 Task: Add an event with the title Second Training Session: Time Management, date '2023/11/21', time 9:15 AM to 11:15 AMand add a description: Welcome to our Team Leadership Training Workshop, a comprehensive and interactive session designed to enhance leadership skills, empower team leaders, and cultivate effective leadership practices. This workshop is tailored for individuals who aspire to lead and inspire their teams to achieve exceptional results and foster a positive work environment.        Select event color  Tomato . Add location for the event as: 789 Notre-Dame Cathedral, Paris, France, logged in from the account softage.5@softage.netand send the event invitation to softage.6@softage.net and softage.7@softage.net. Set a reminder for the event Weekly on Sunday
Action: Mouse moved to (59, 120)
Screenshot: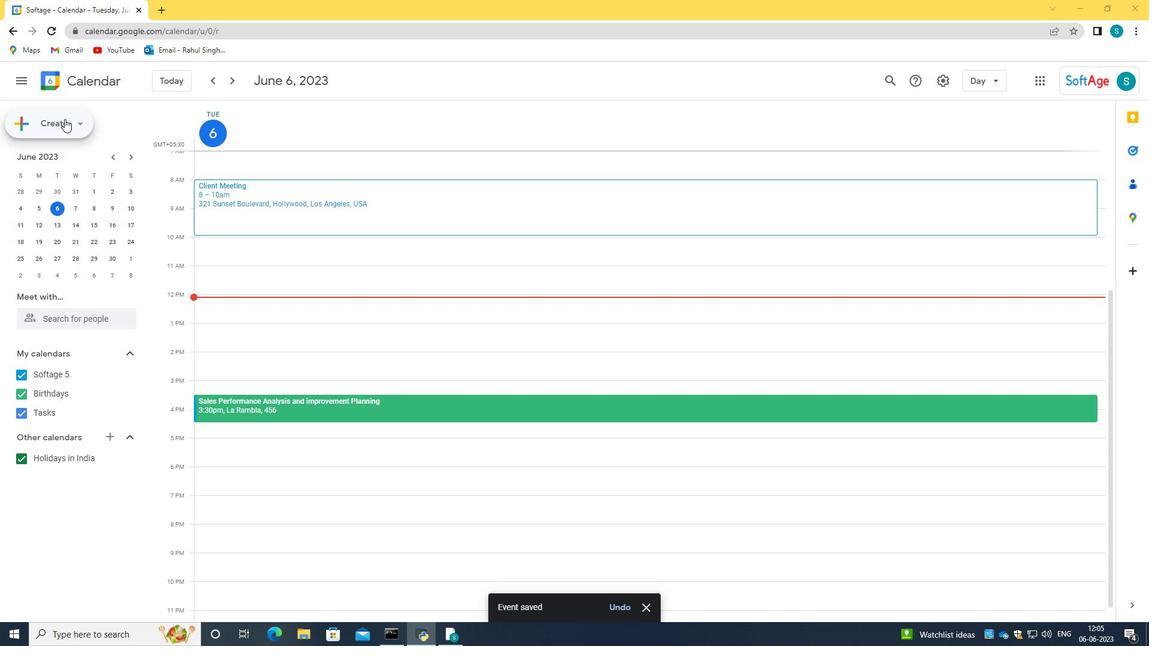 
Action: Mouse pressed left at (59, 120)
Screenshot: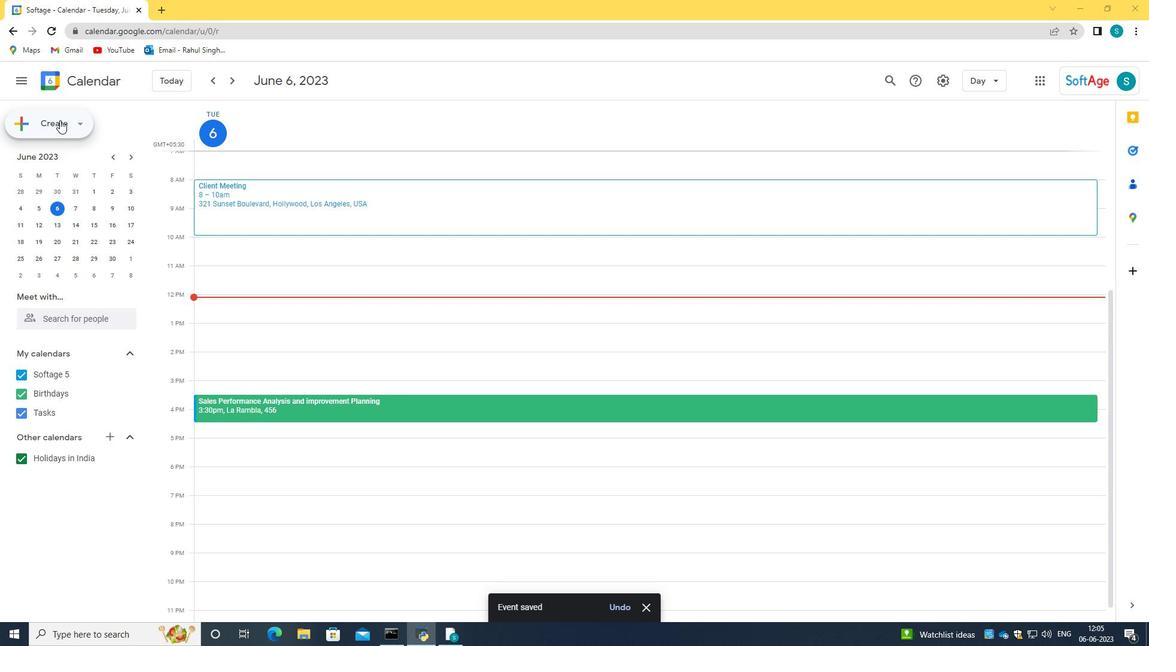 
Action: Mouse moved to (72, 153)
Screenshot: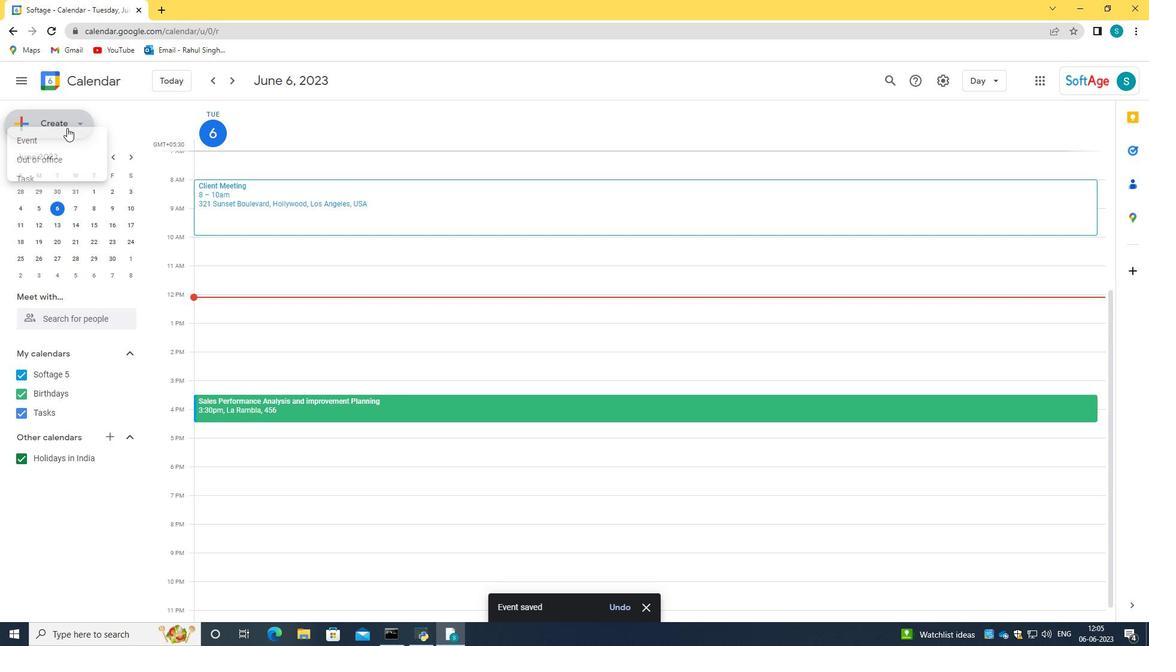 
Action: Mouse pressed left at (72, 153)
Screenshot: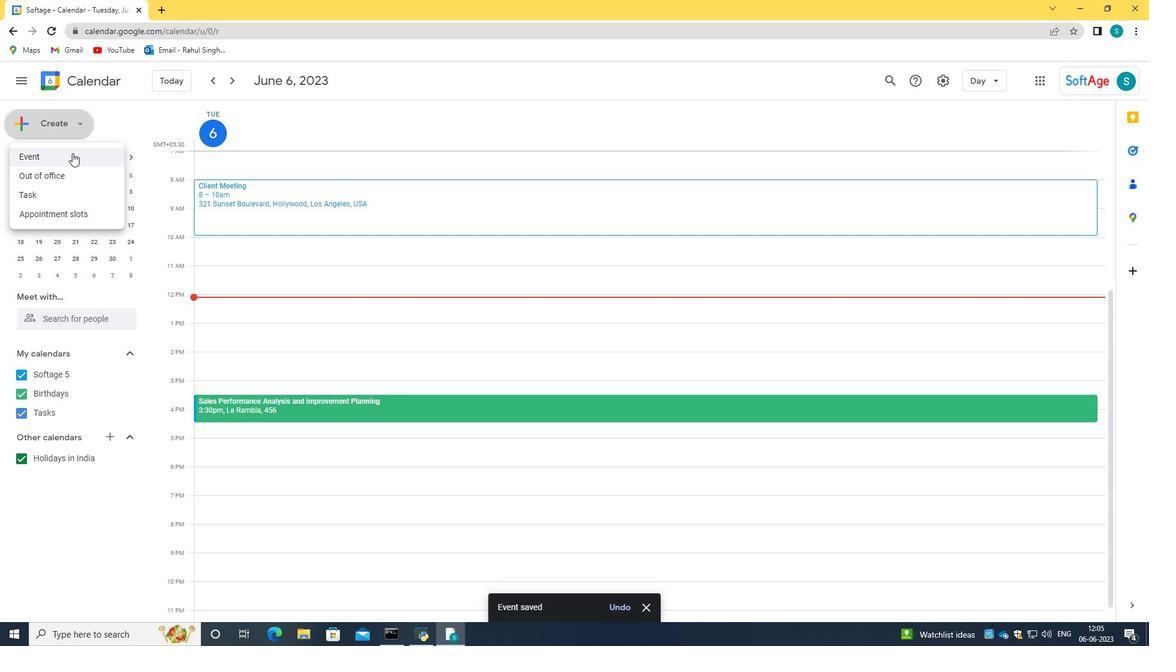 
Action: Mouse moved to (697, 485)
Screenshot: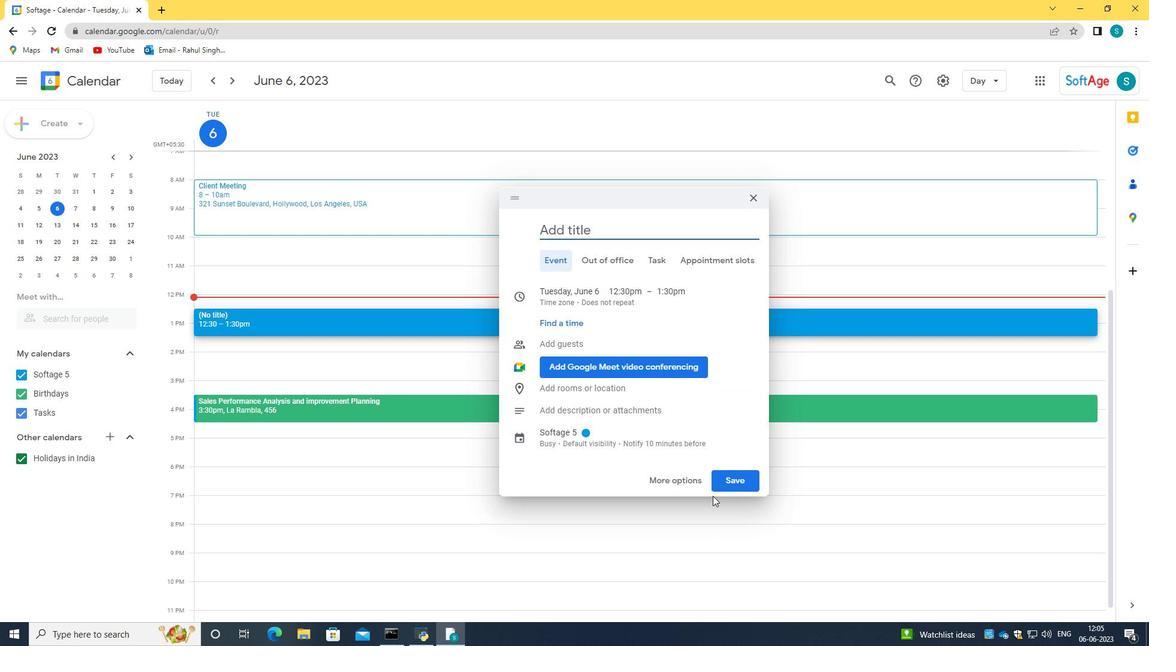 
Action: Mouse pressed left at (697, 485)
Screenshot: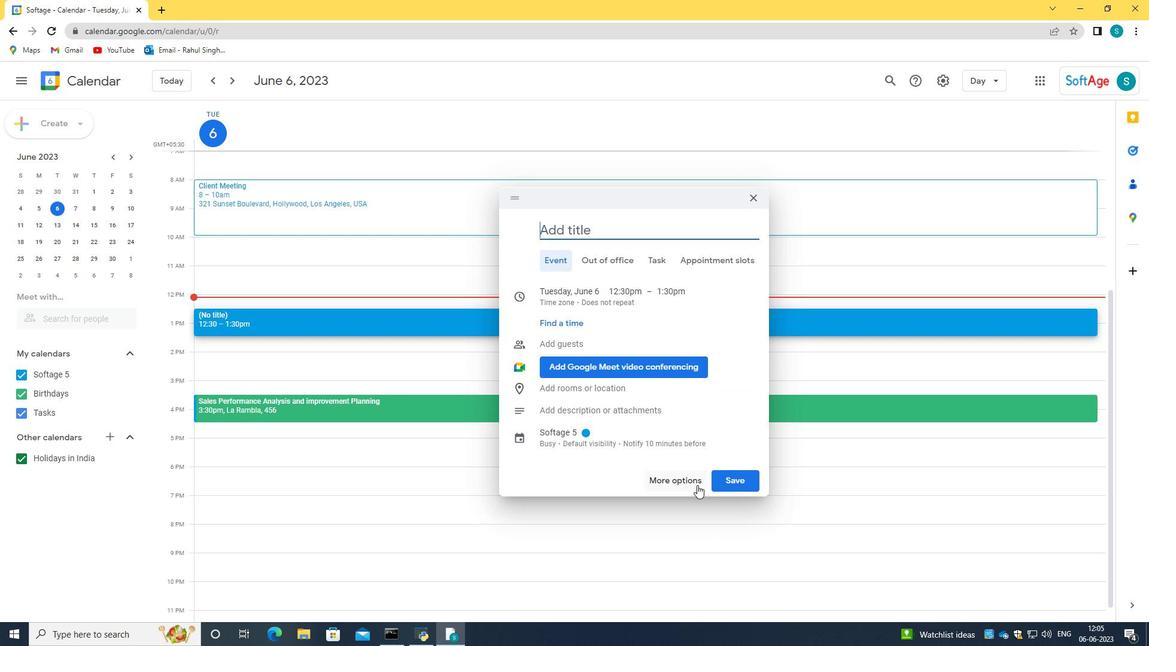 
Action: Mouse moved to (130, 92)
Screenshot: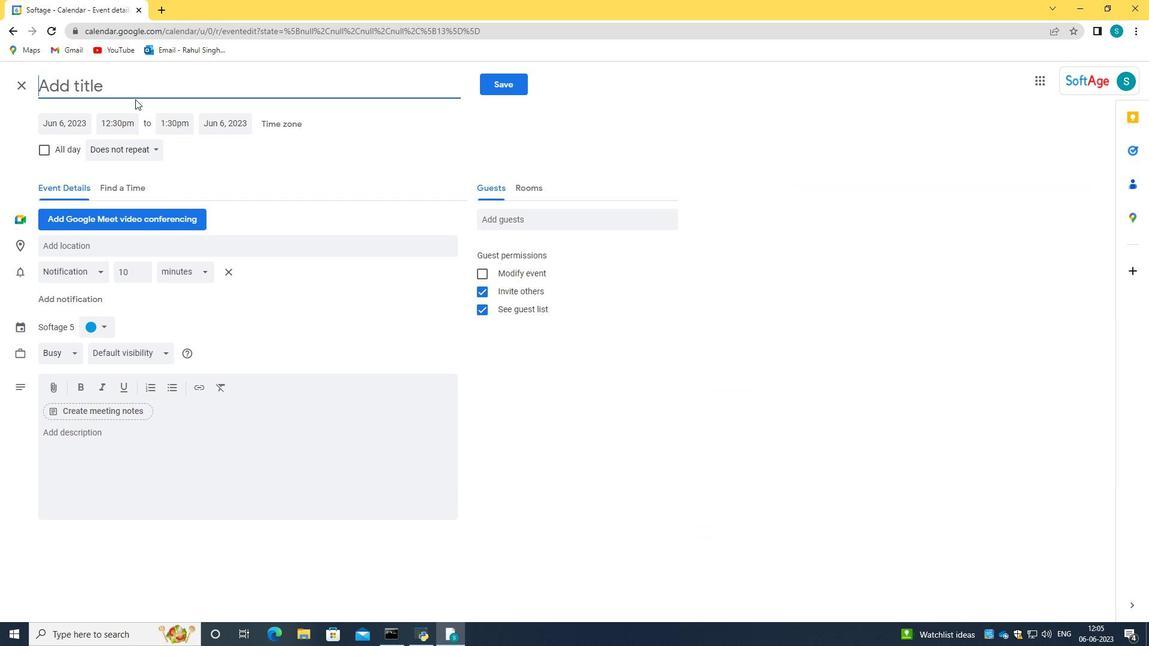 
Action: Mouse pressed left at (130, 92)
Screenshot: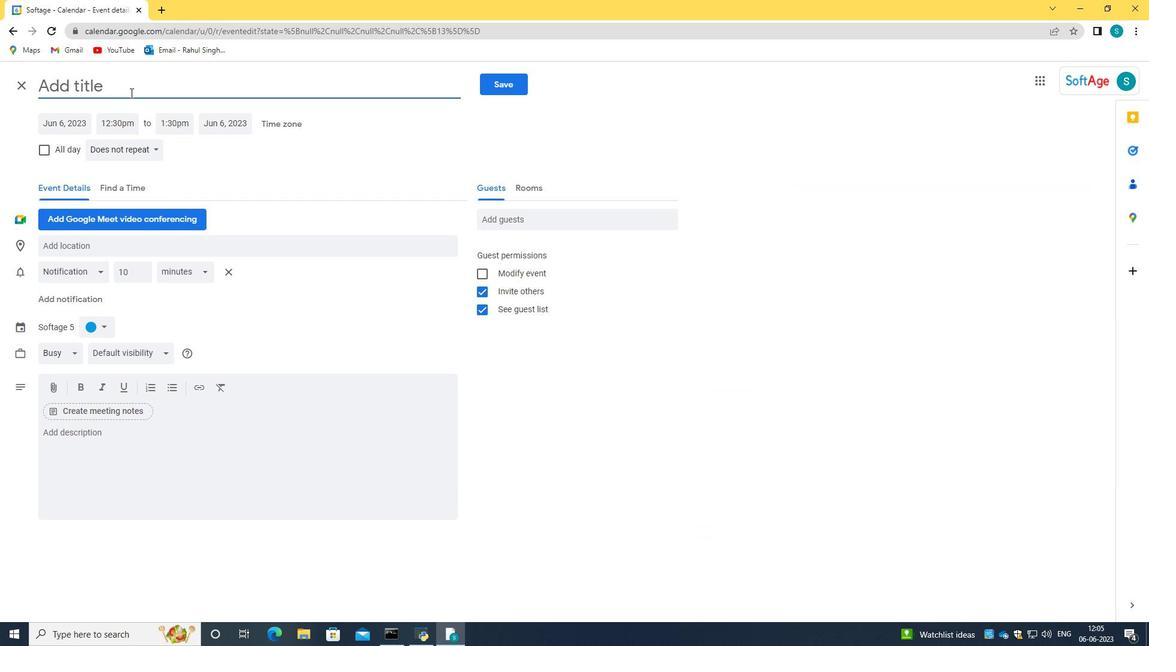 
Action: Key pressed <Key.caps_lock>T<Key.backspace>S<Key.caps_lock>econd<Key.space><Key.caps_lock>T<Key.caps_lock>raining<Key.space><Key.caps_lock>S<Key.caps_lock>ession<Key.shift_r>:<Key.space><Key.caps_lock>T<Key.caps_lock>ime<Key.space><Key.caps_lock>M<Key.caps_lock>anagement<Key.space>
Screenshot: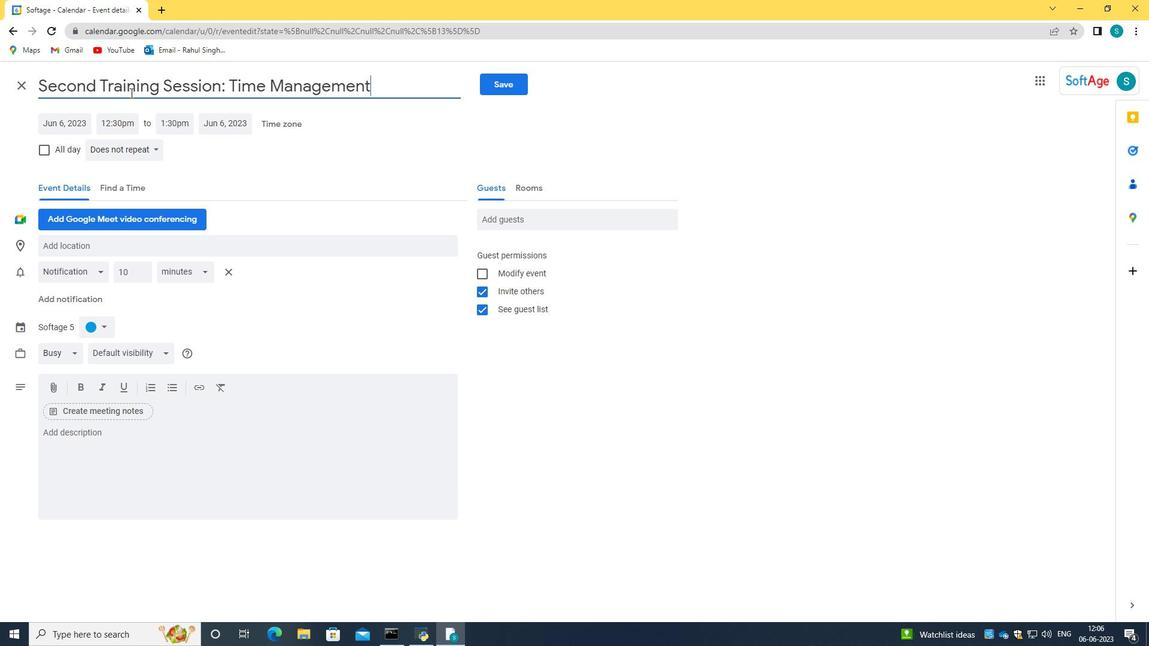 
Action: Mouse moved to (65, 126)
Screenshot: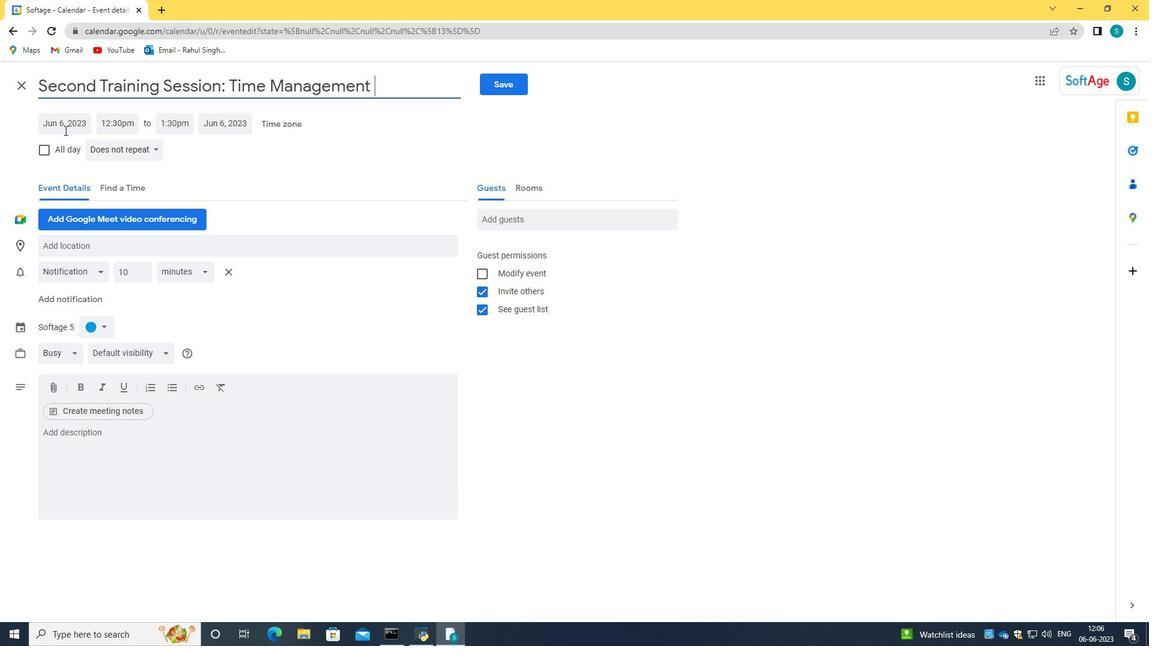 
Action: Mouse pressed left at (65, 126)
Screenshot: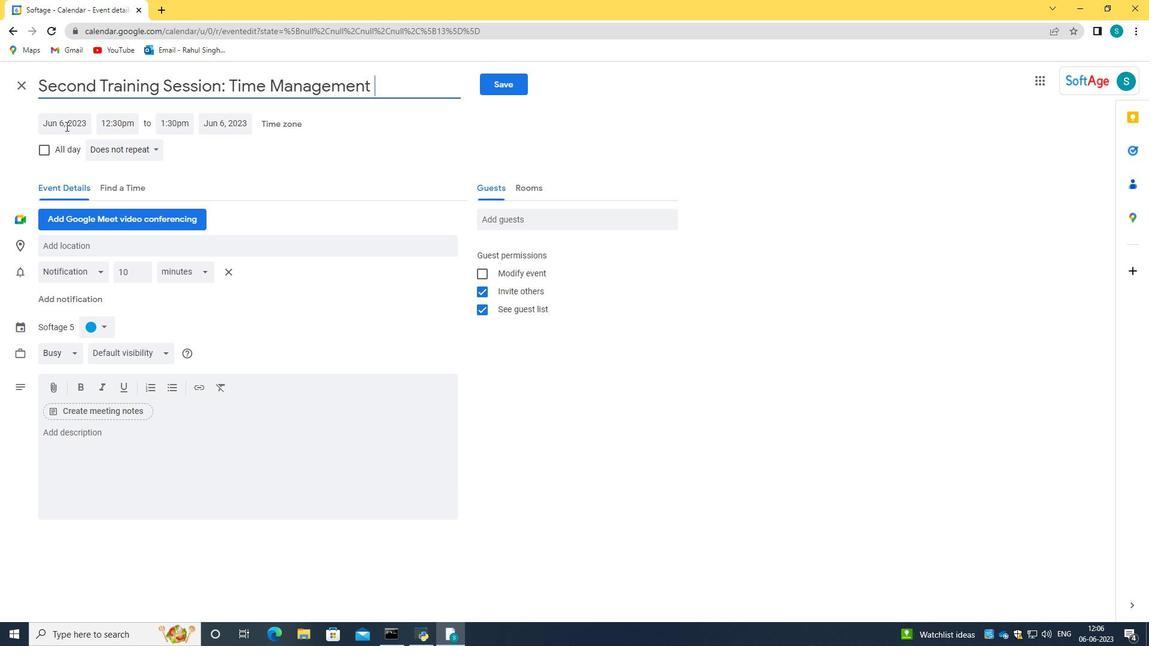 
Action: Key pressed 2023/11/21<Key.tab>09<Key.shift_r>:15<Key.space>am<Key.tab>11<Key.shift_r>:15<Key.space>am
Screenshot: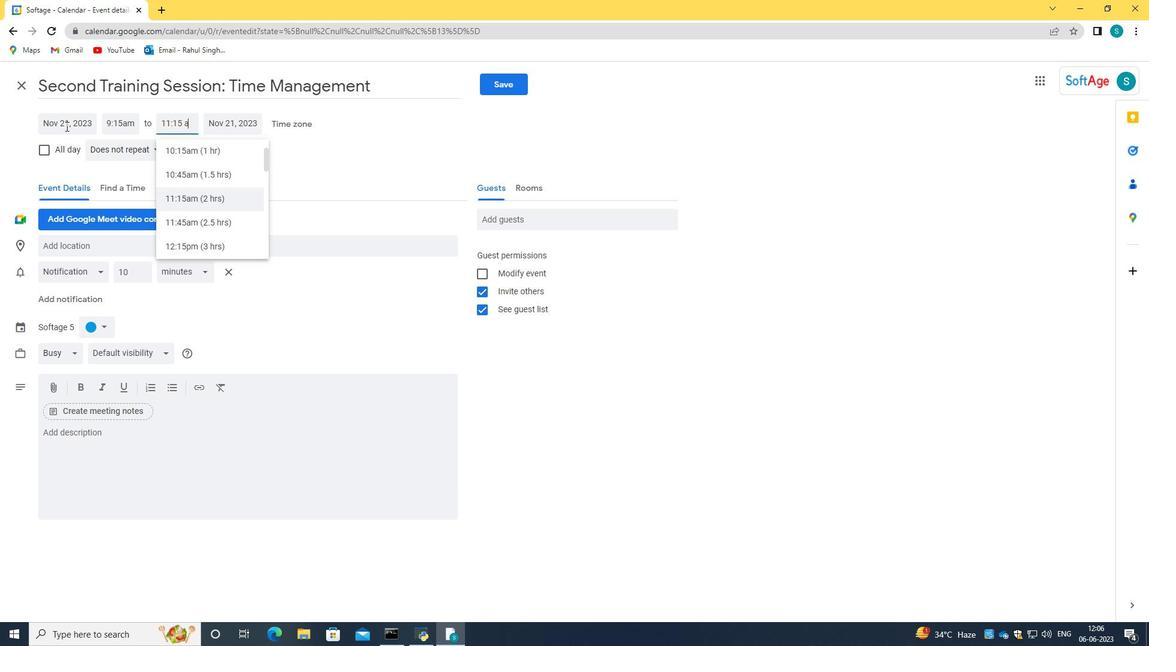 
Action: Mouse moved to (199, 192)
Screenshot: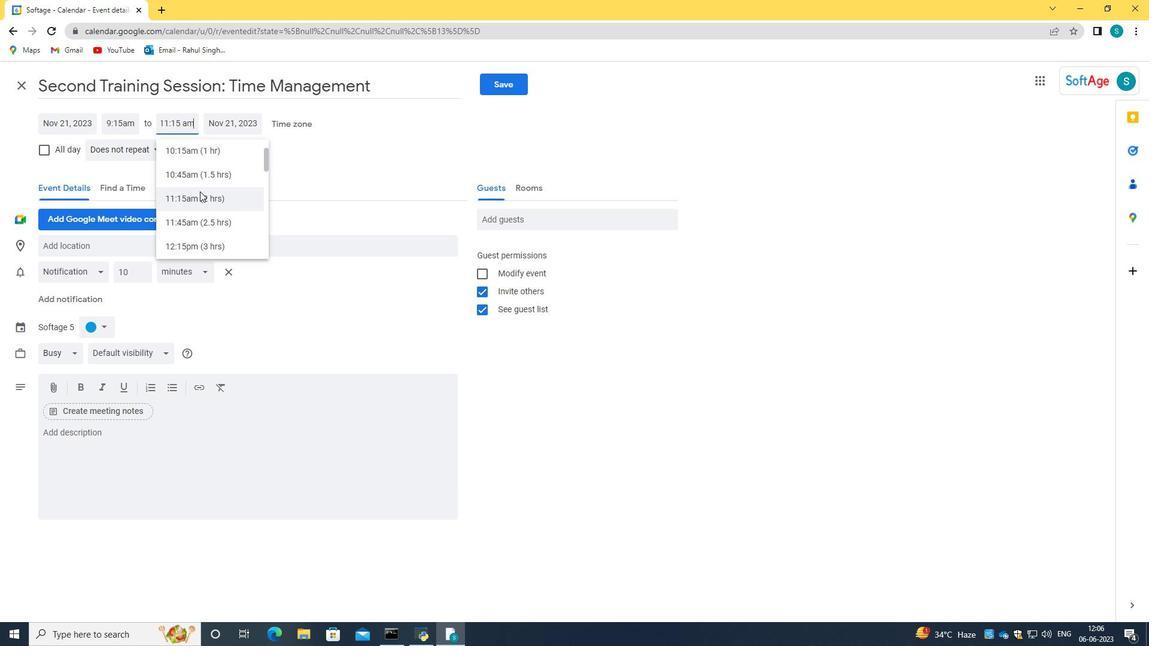 
Action: Mouse pressed left at (199, 192)
Screenshot: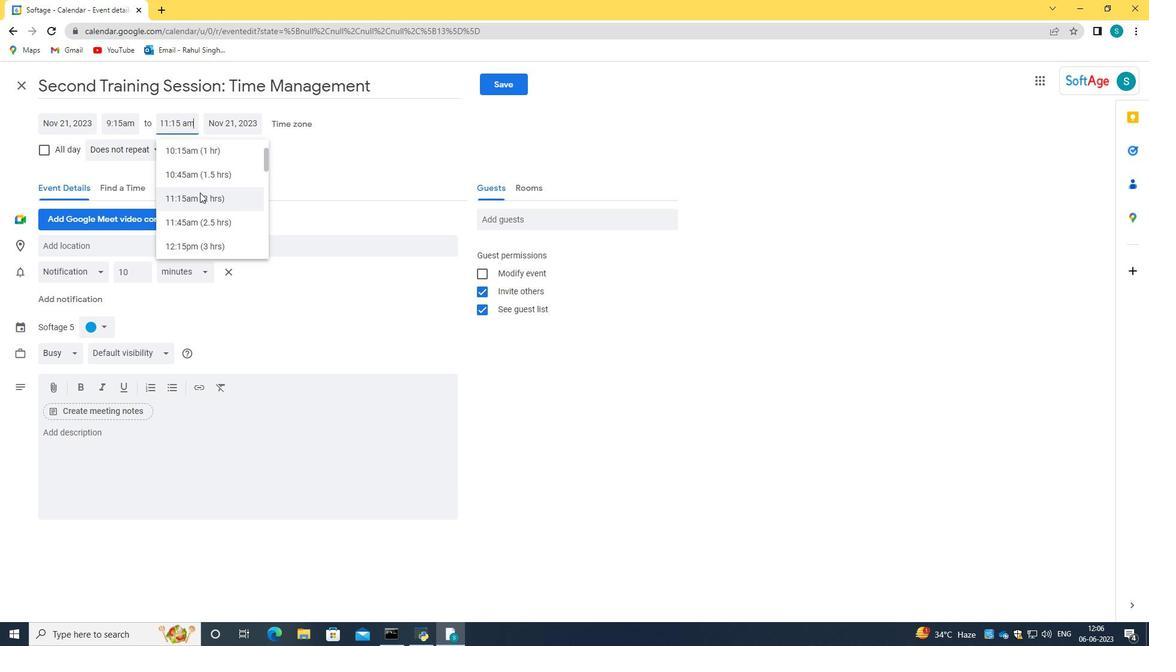 
Action: Mouse moved to (137, 472)
Screenshot: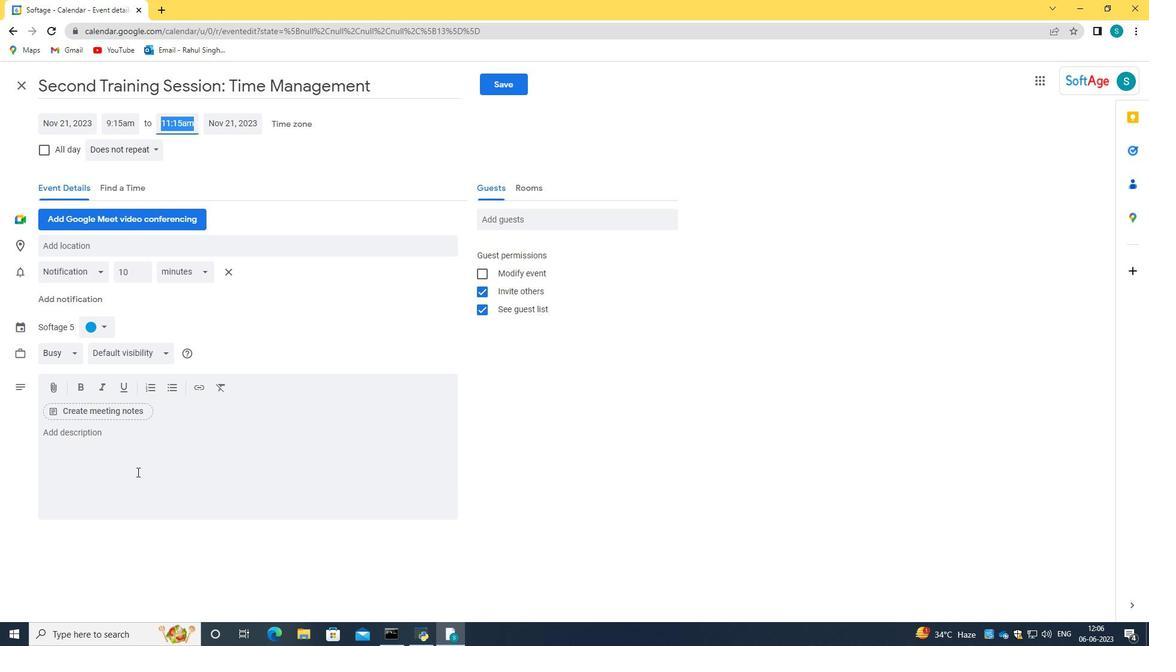 
Action: Mouse pressed left at (137, 472)
Screenshot: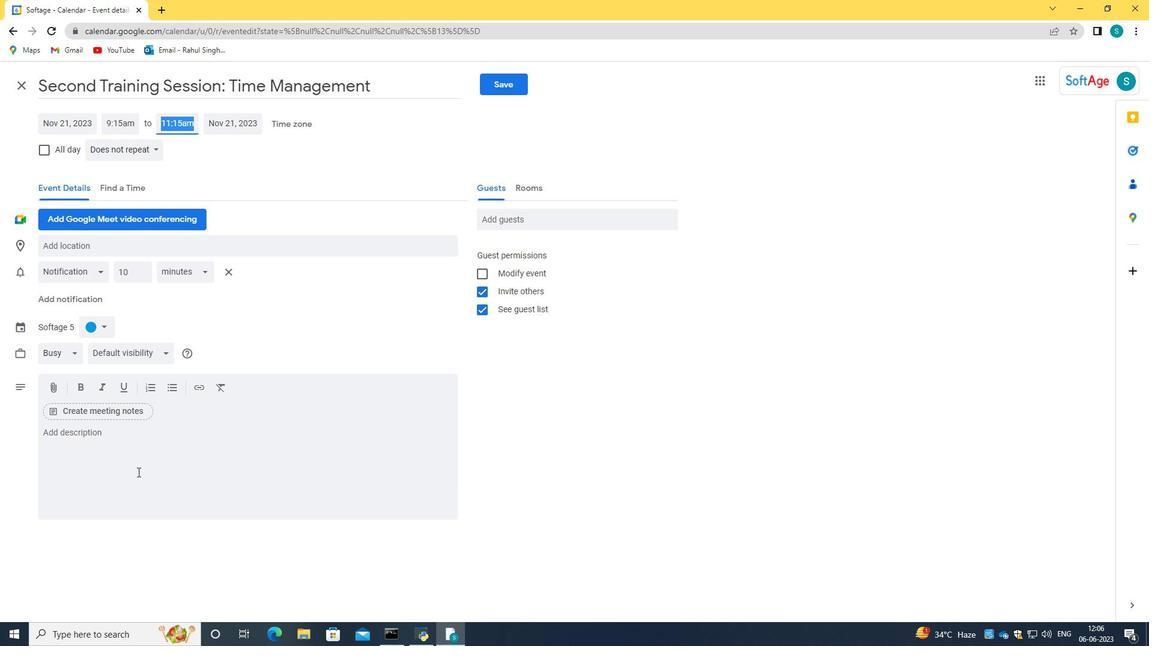 
Action: Key pressed <Key.caps_lock>W<Key.caps_lock>elcome<Key.space>to<Key.space>our<Key.space><Key.caps_lock>T<Key.caps_lock>eam<Key.space><Key.caps_lock>L<Key.caps_lock>eadership<Key.space><Key.caps_lock>T<Key.caps_lock>raing<Key.space><Key.backspace><Key.backspace><Key.backspace>ning<Key.space><Key.caps_lock>W<Key.caps_lock>orkshop<Key.space>a<Key.space>comprehensive<Key.space>and<Key.space>interactive<Key.space>session<Key.space>designedt<Key.backspace><Key.space>to<Key.space>enhance<Key.space>leadership<Key.space>skills,<Key.space>empower<Key.space>team<Key.space>leaders,<Key.space>and<Key.space>s<Key.backspace>cultivate<Key.space>effective<Key.space>leadership<Key.space>practices.<Key.space><Key.caps_lock>T<Key.caps_lock>his<Key.space>workshop<Key.space>is<Key.space>r<Key.backspace>tr<Key.backspace><Key.backspace>tailored<Key.space>for<Key.space>individuals<Key.space>who<Key.space>aspie<Key.backspace>re<Key.space>to<Key.space>lead<Key.space>and<Key.space>inspire<Key.space>their<Key.space>teams<Key.space>to<Key.space>achieve<Key.space>expe<Key.backspace>c<Key.backspace><Key.backspace>ceptional<Key.space>result<Key.space>and<Key.space>foster<Key.space>a<Key.space>posotive<Key.space>wo<Key.backspace><Key.backspace><Key.backspace><Key.backspace><Key.backspace><Key.backspace><Key.backspace><Key.backspace><Key.backspace><Key.backspace>ositive<Key.space>work<Key.space>environment.
Screenshot: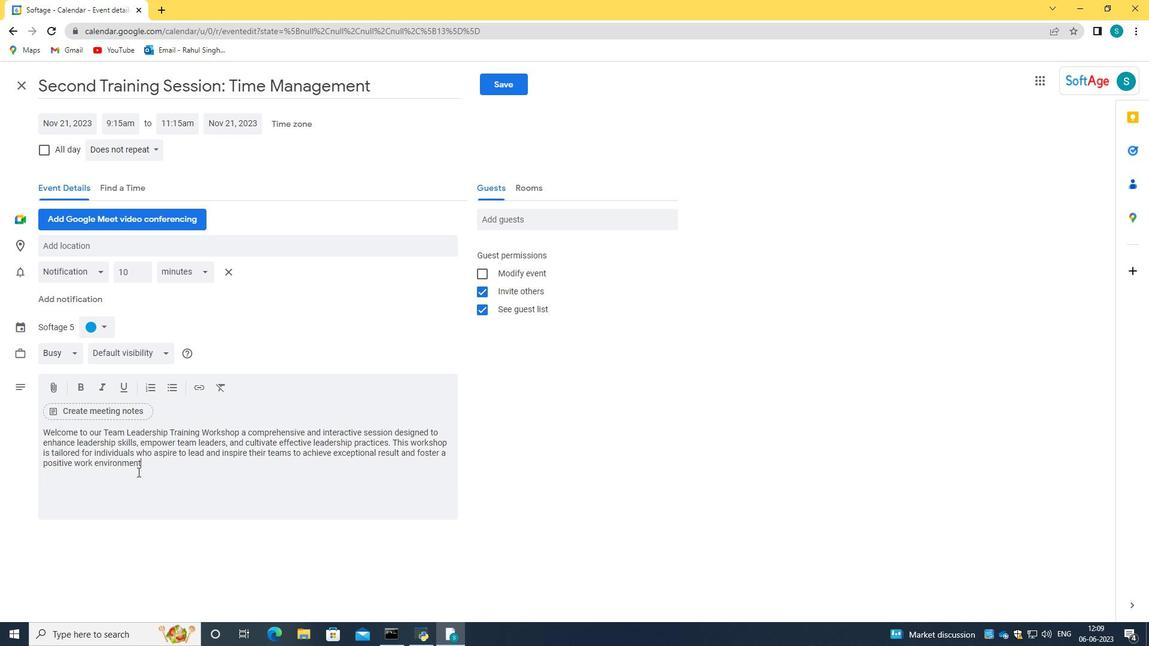 
Action: Mouse moved to (113, 250)
Screenshot: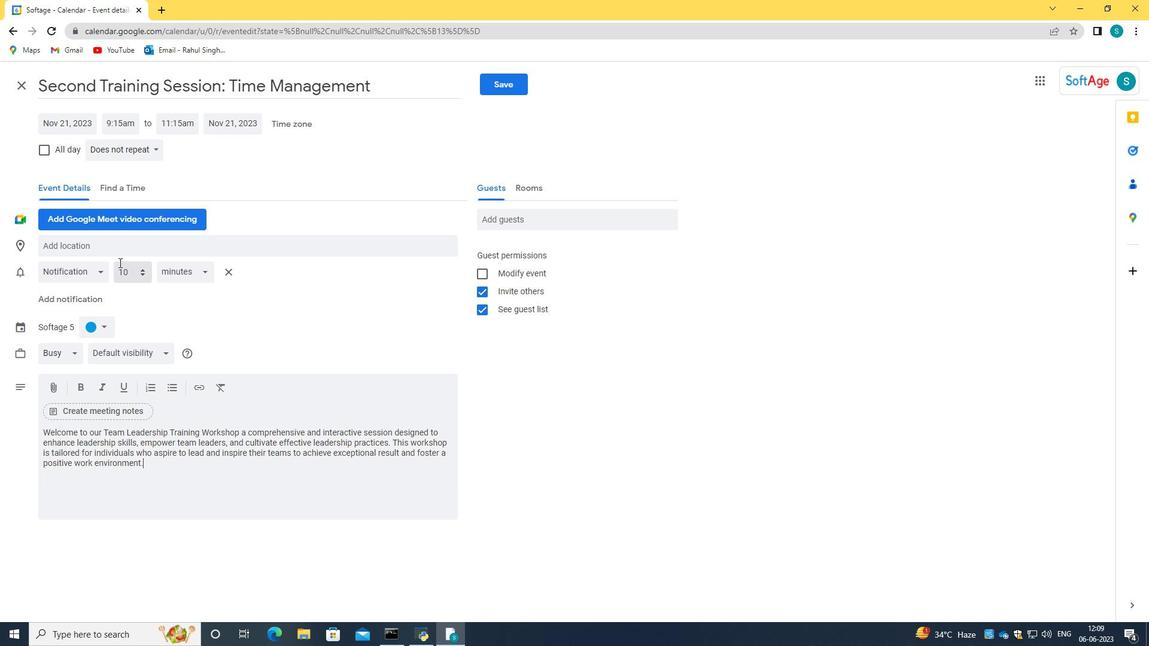 
Action: Mouse pressed left at (113, 250)
Screenshot: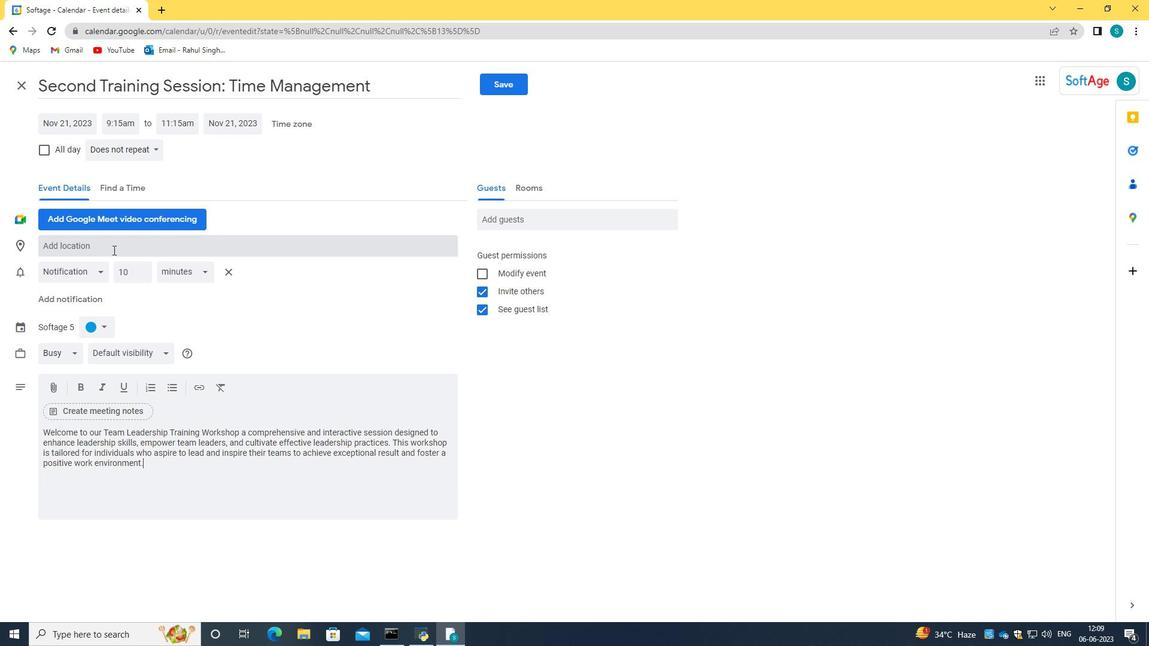 
Action: Mouse moved to (96, 323)
Screenshot: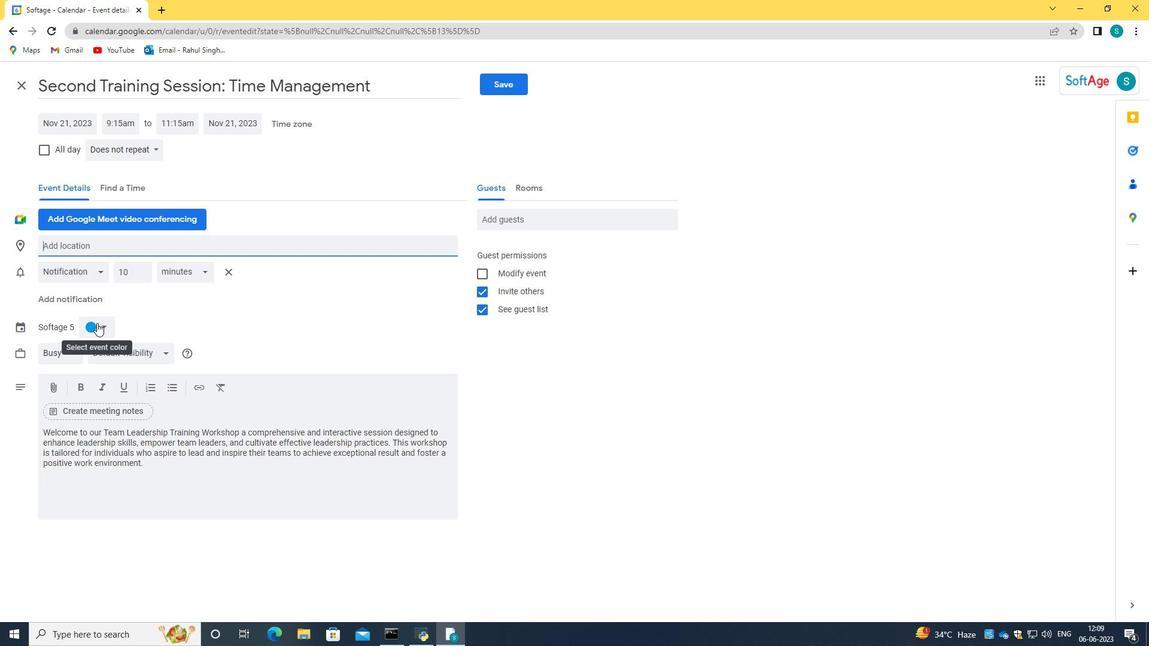 
Action: Mouse pressed left at (96, 323)
Screenshot: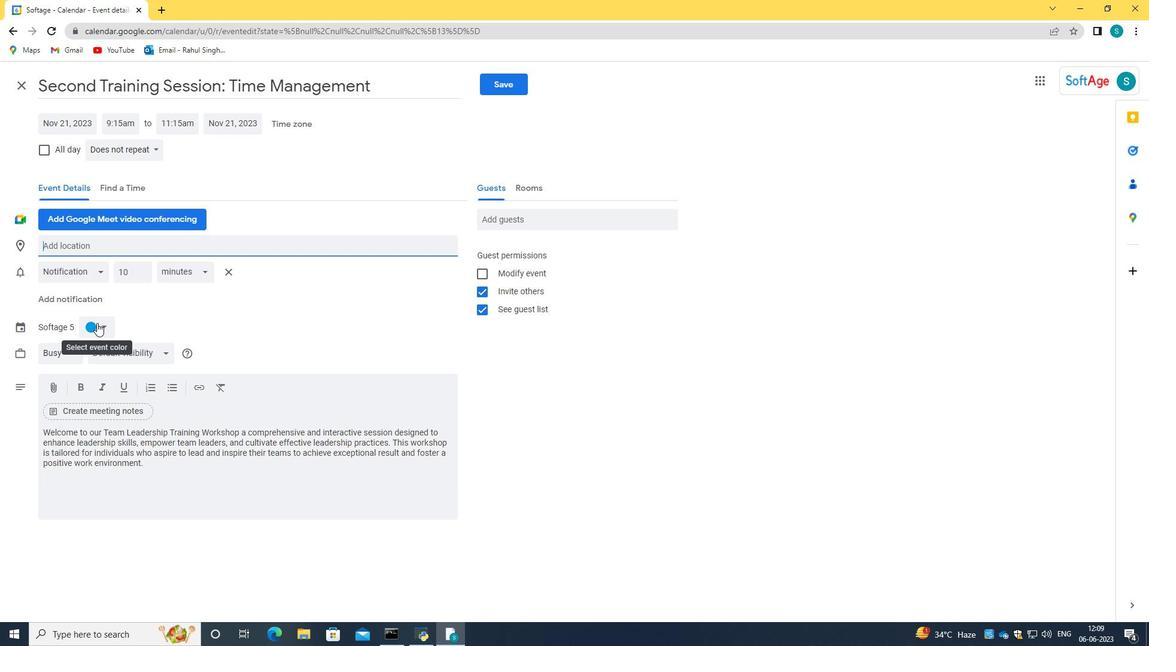 
Action: Mouse moved to (95, 324)
Screenshot: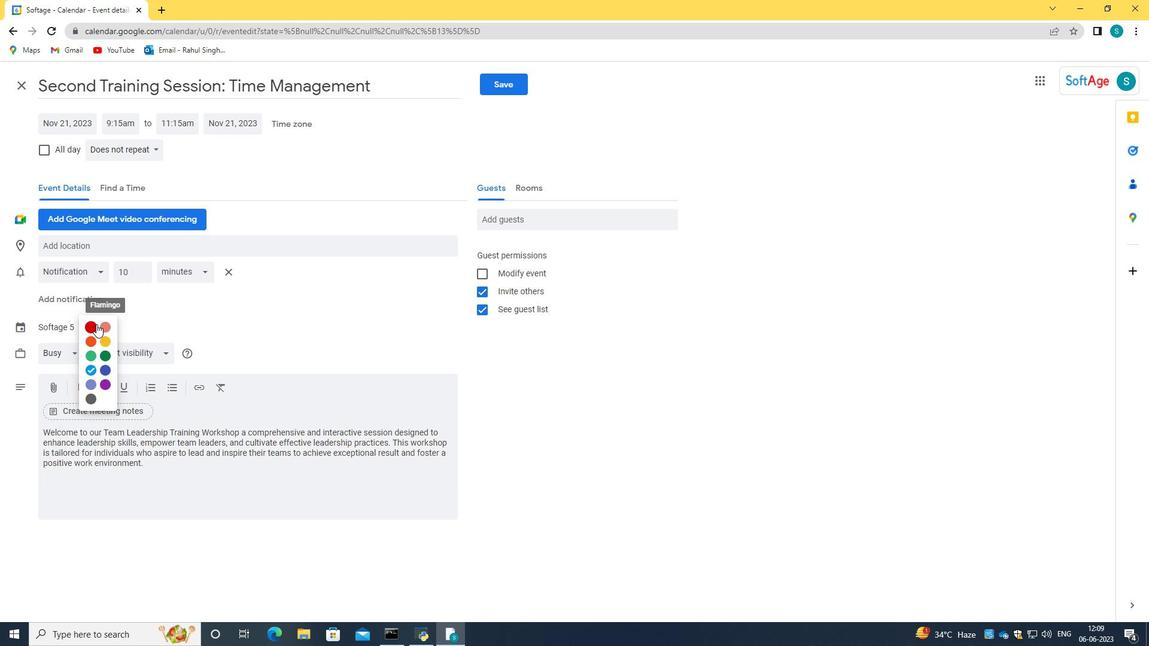 
Action: Mouse pressed left at (95, 324)
Screenshot: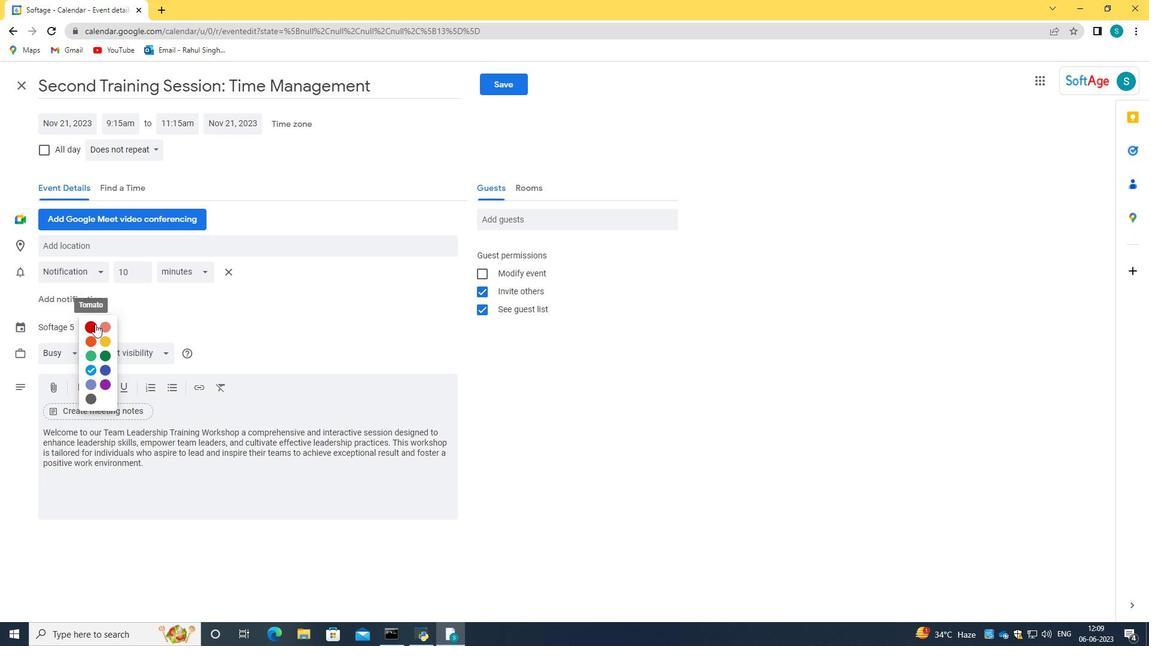 
Action: Mouse moved to (111, 244)
Screenshot: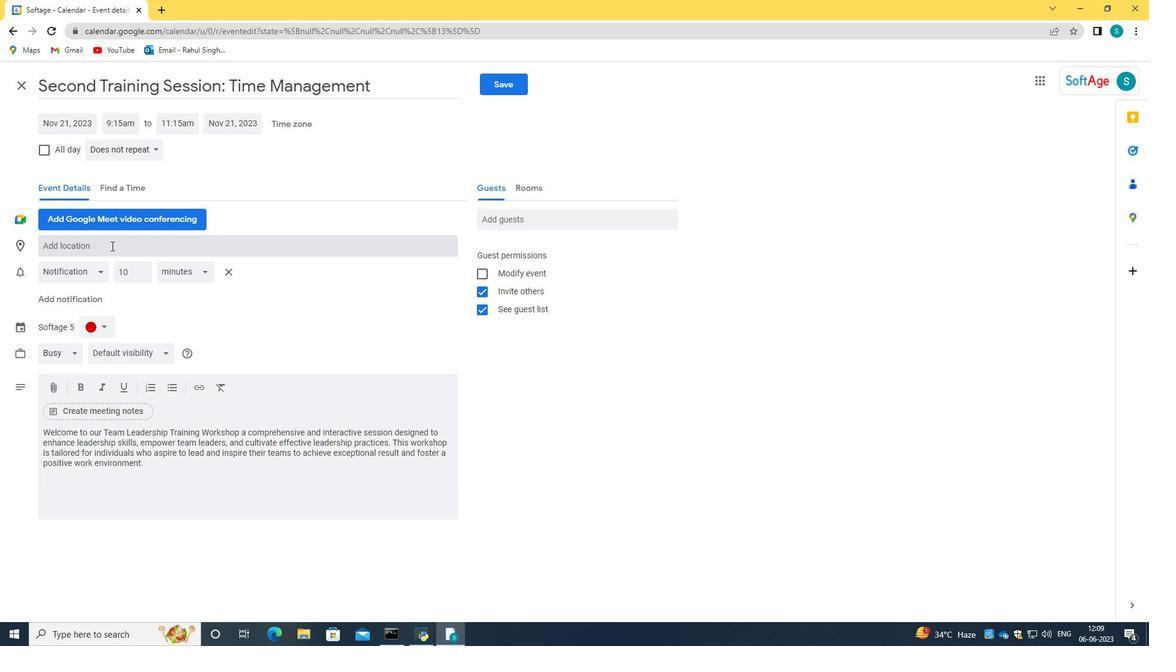 
Action: Mouse pressed left at (111, 244)
Screenshot: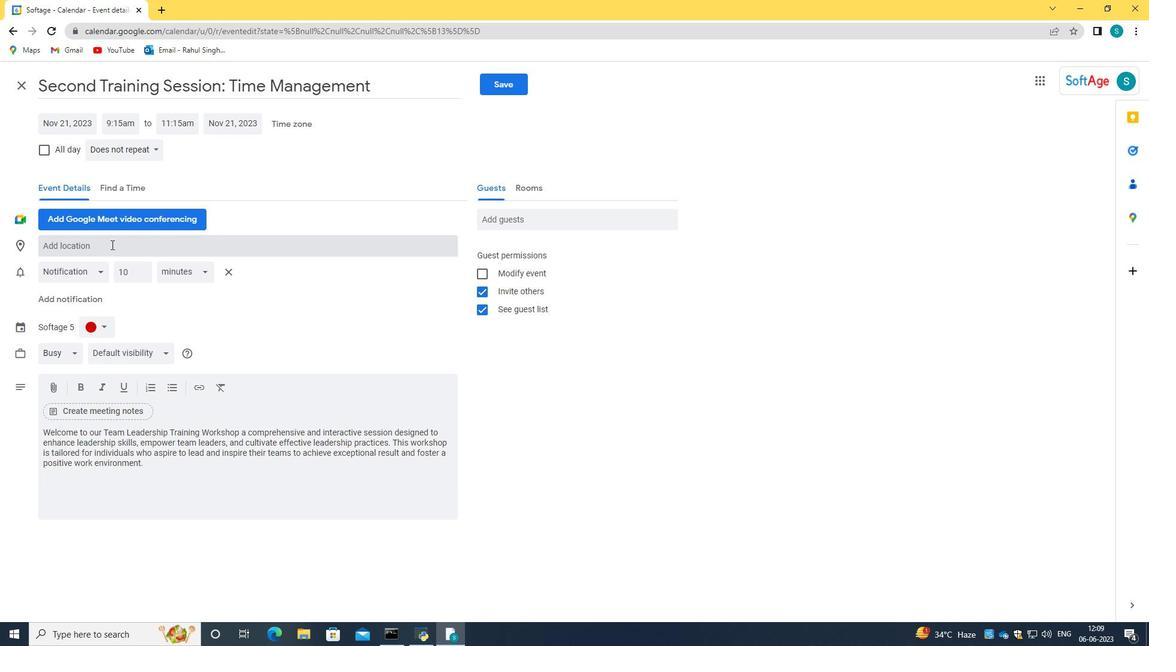 
Action: Key pressed 789<Key.space><Key.caps_lock>N<Key.caps_lock>otre-<Key.caps_lock>D<Key.caps_lock>ame<Key.space><Key.caps_lock>C<Key.caps_lock>athedral,<Key.space><Key.caps_lock>P<Key.caps_lock>aris,<Key.space><Key.caps_lock>F<Key.caps_lock>rance
Screenshot: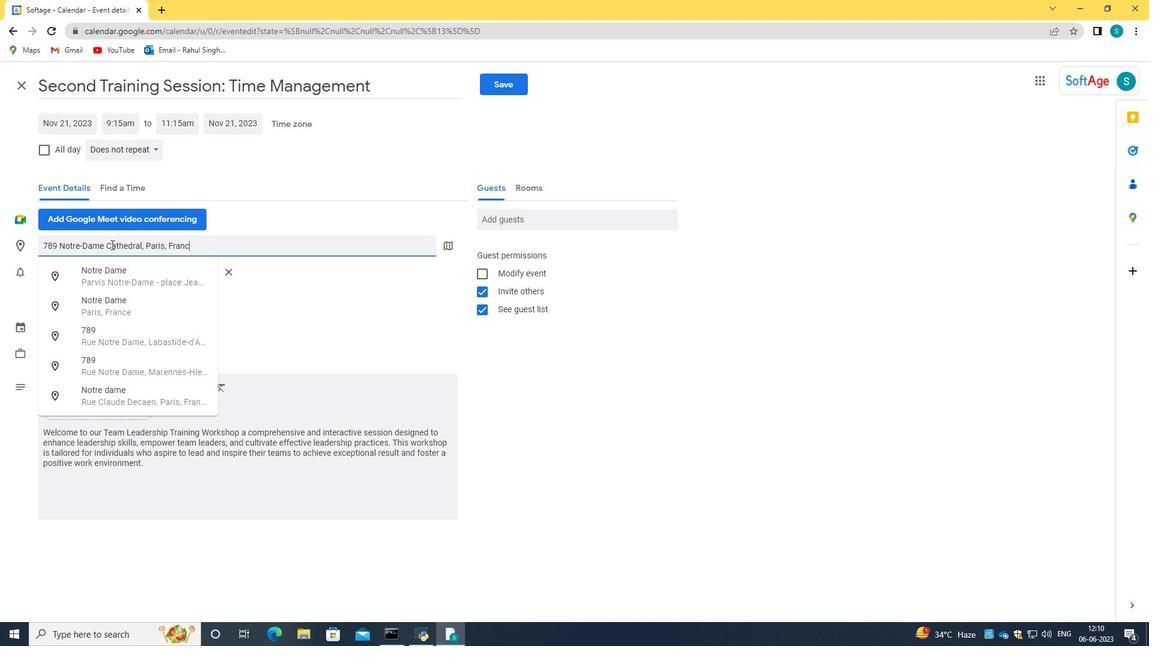 
Action: Mouse moved to (312, 294)
Screenshot: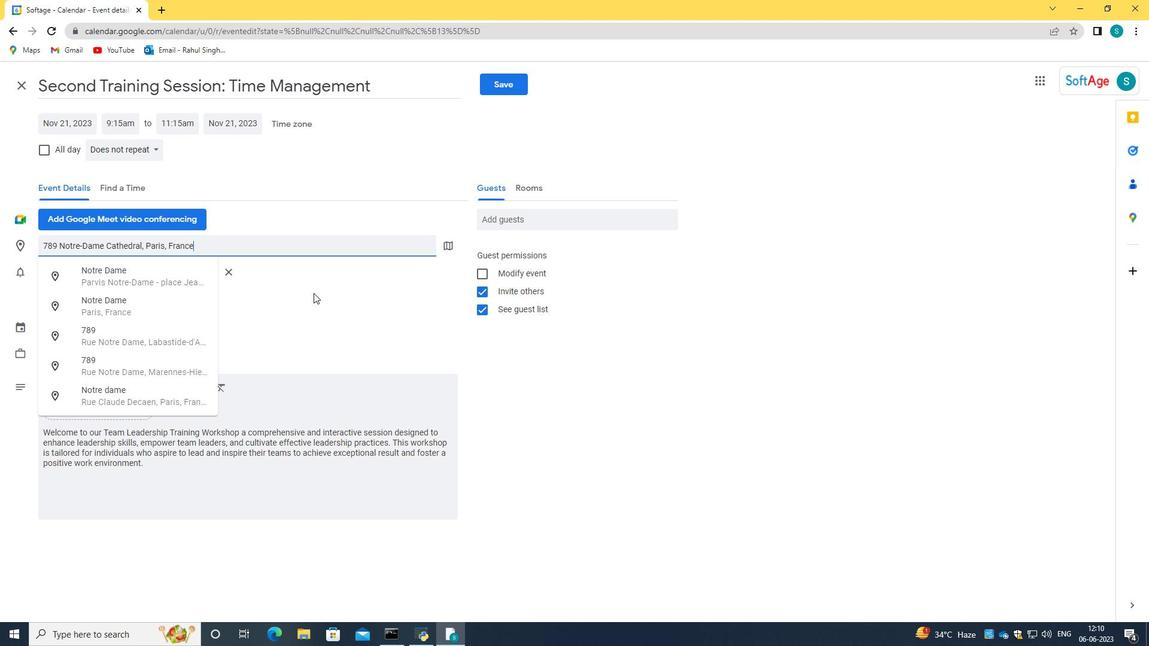 
Action: Mouse pressed left at (312, 294)
Screenshot: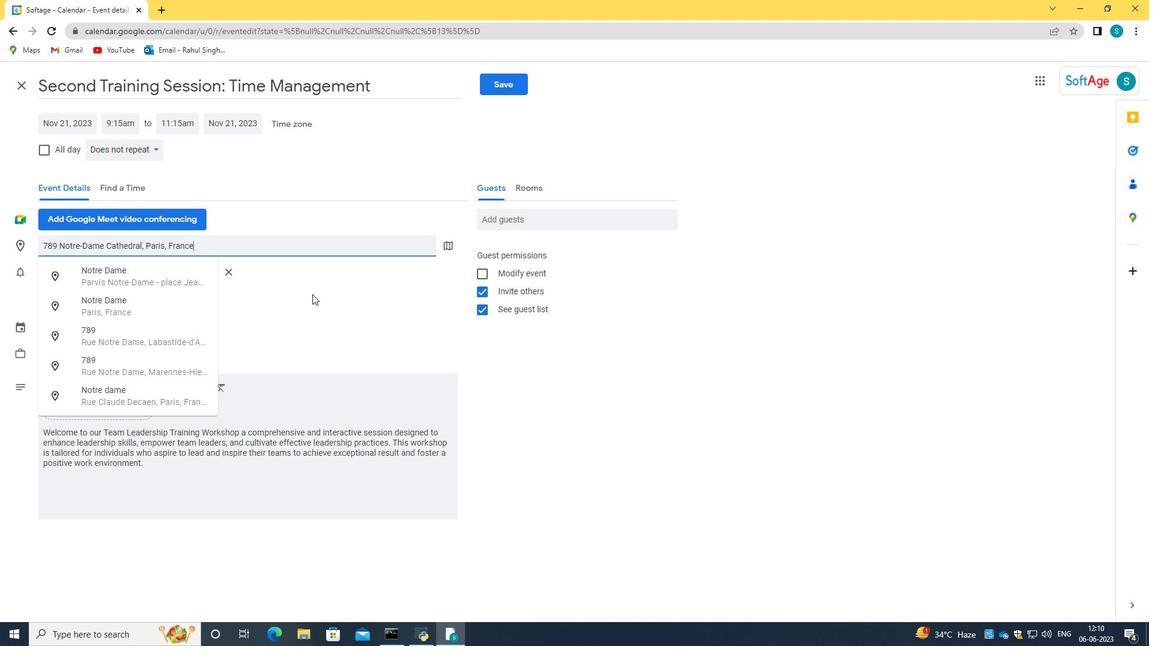 
Action: Mouse moved to (562, 216)
Screenshot: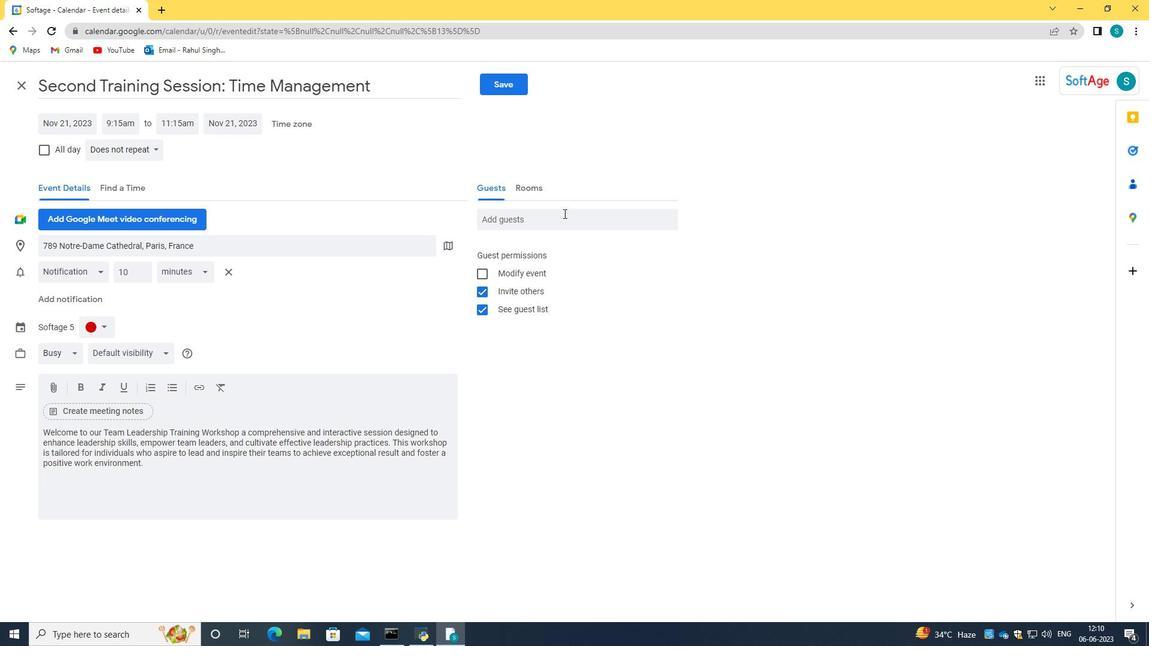 
Action: Mouse pressed left at (562, 216)
Screenshot: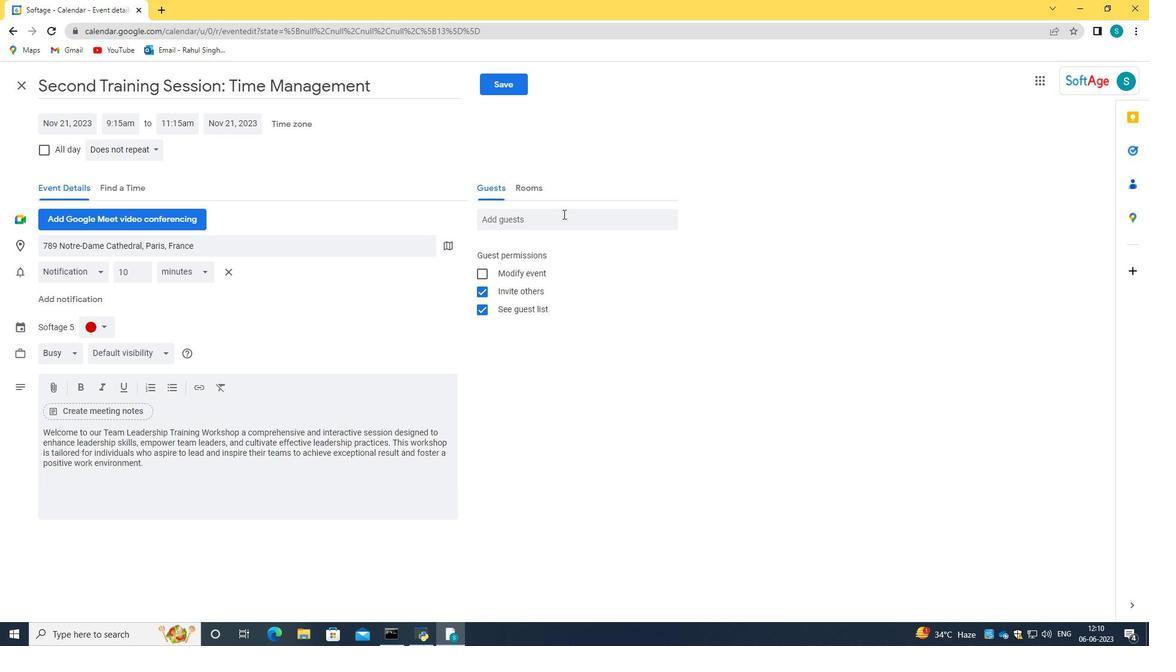 
Action: Key pressed softage.6<Key.shift>@softage.net<Key.tab>softage.7<Key.shift>@softage.net
Screenshot: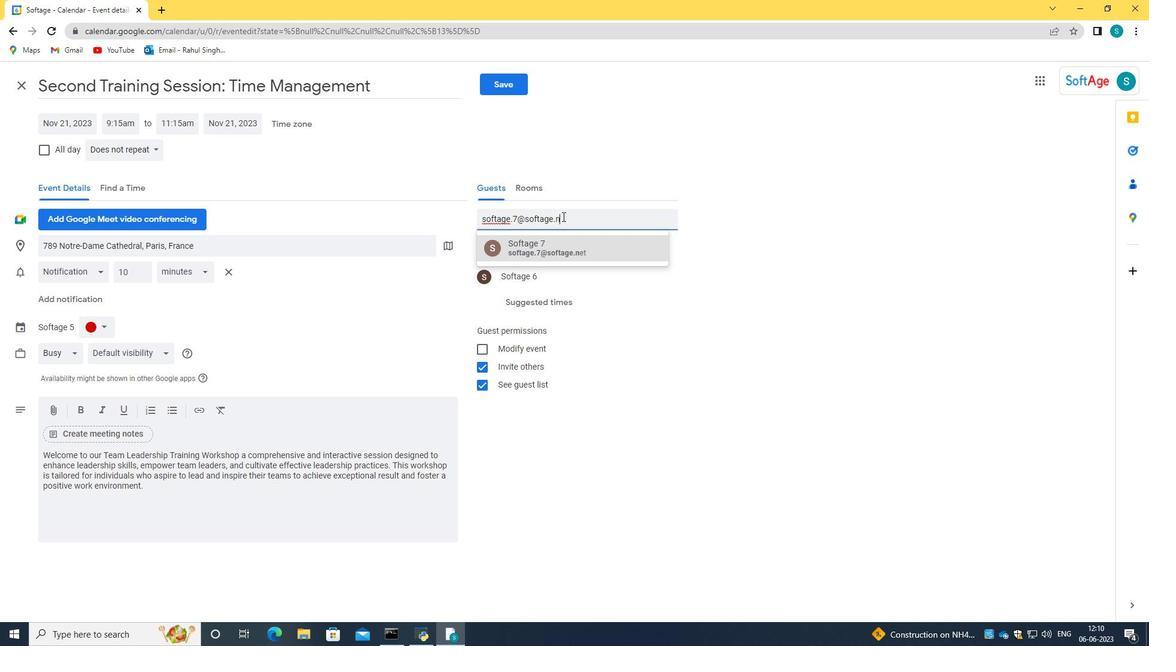 
Action: Mouse moved to (578, 246)
Screenshot: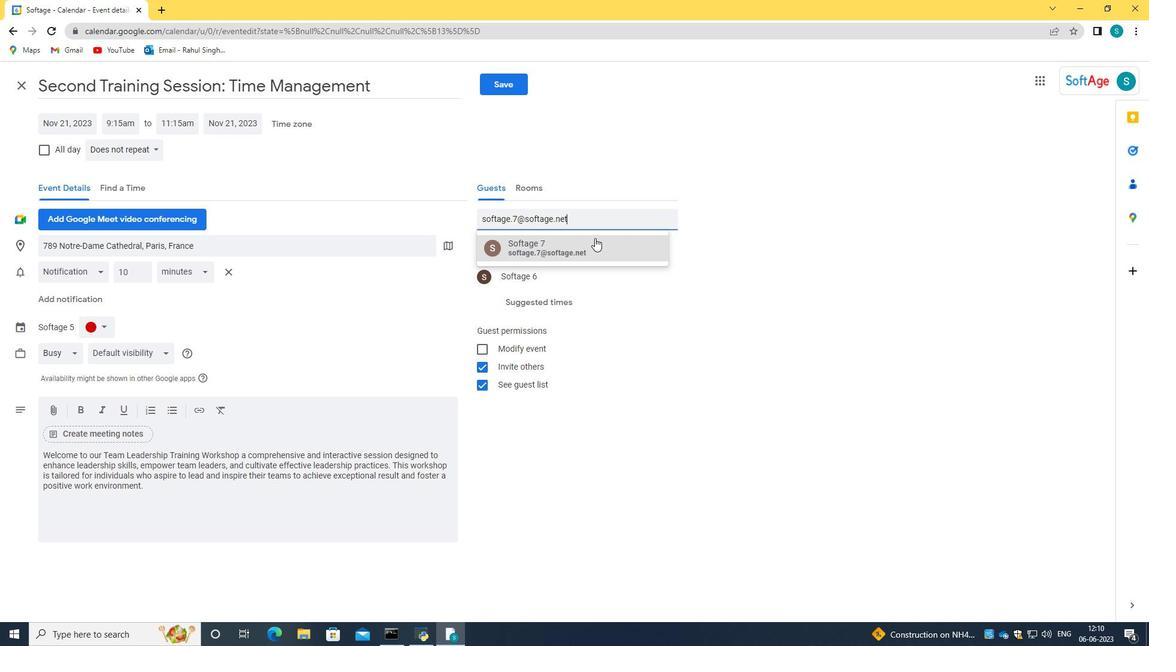 
Action: Mouse pressed left at (578, 246)
Screenshot: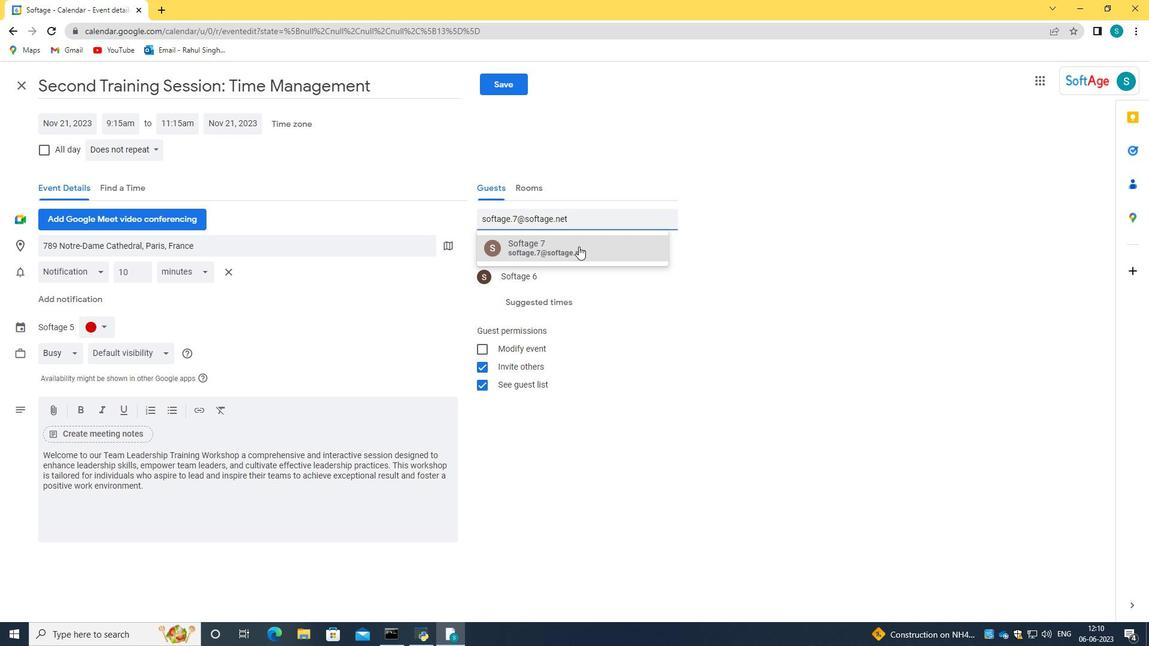 
Action: Mouse moved to (136, 142)
Screenshot: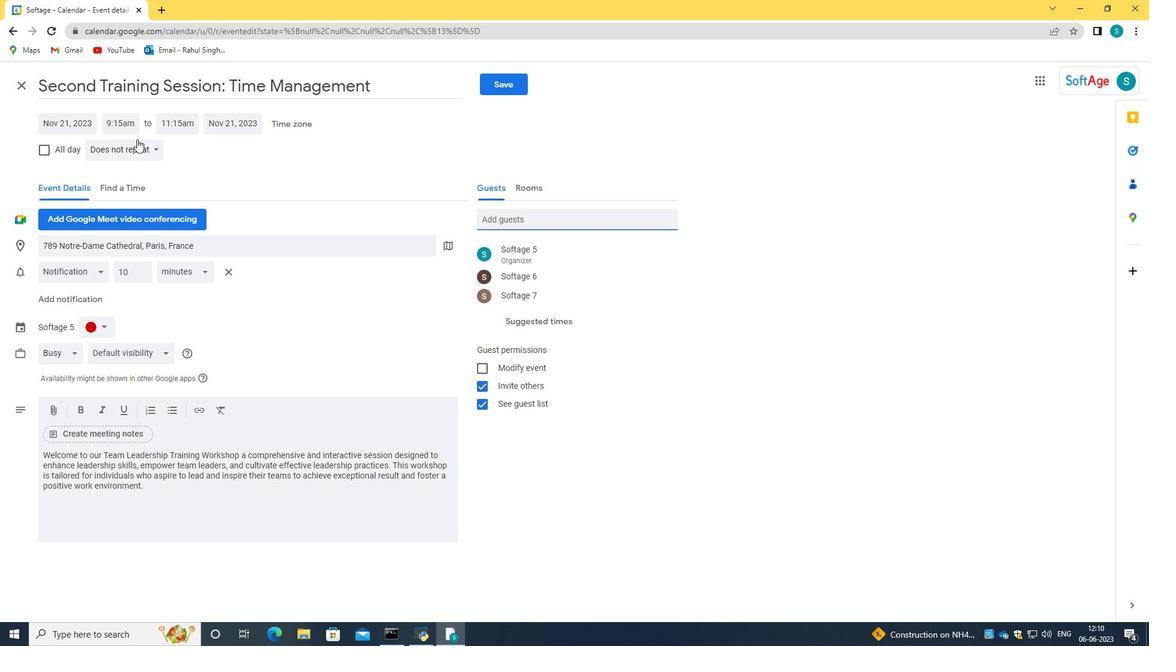 
Action: Mouse pressed left at (136, 142)
Screenshot: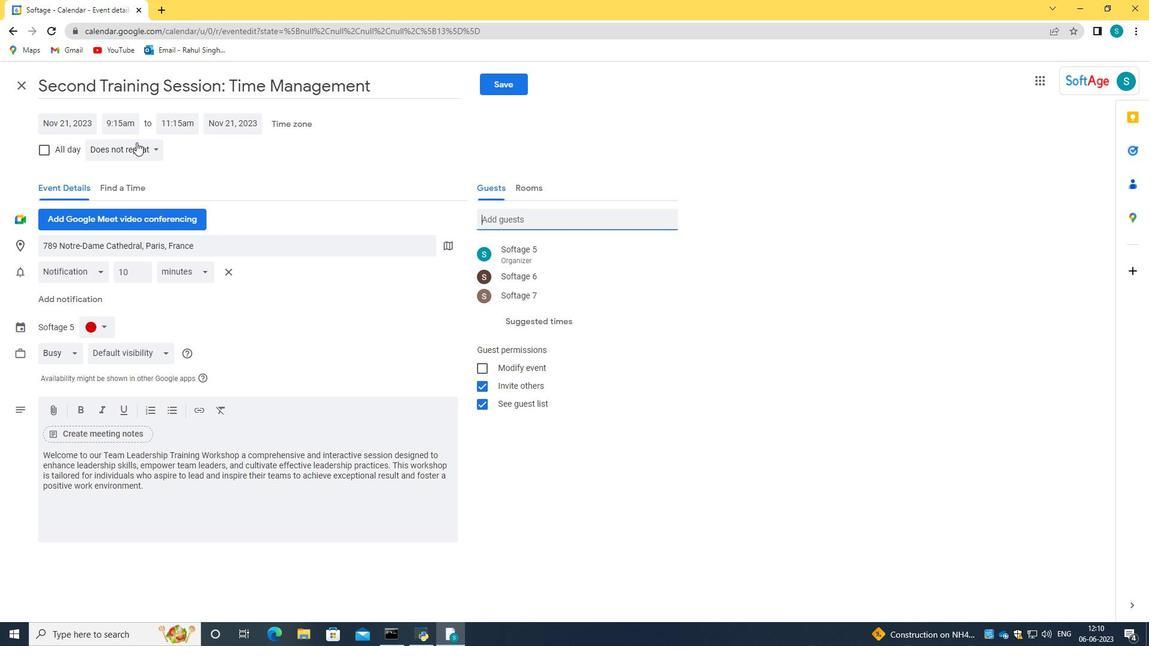 
Action: Mouse moved to (139, 274)
Screenshot: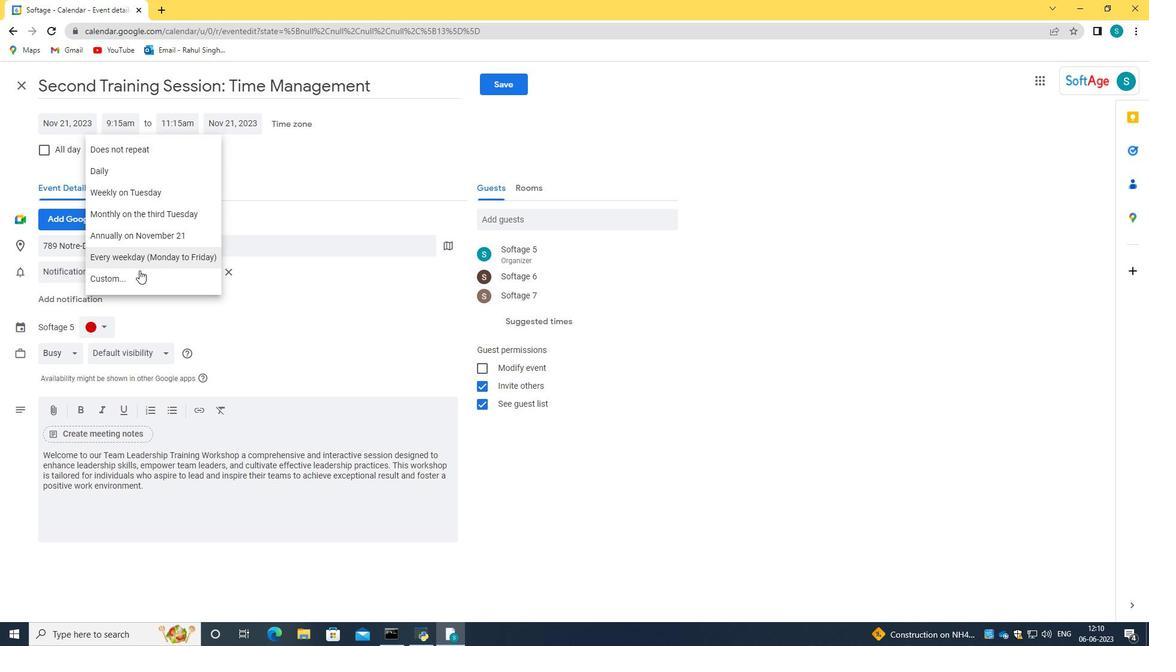 
Action: Mouse pressed left at (139, 274)
Screenshot: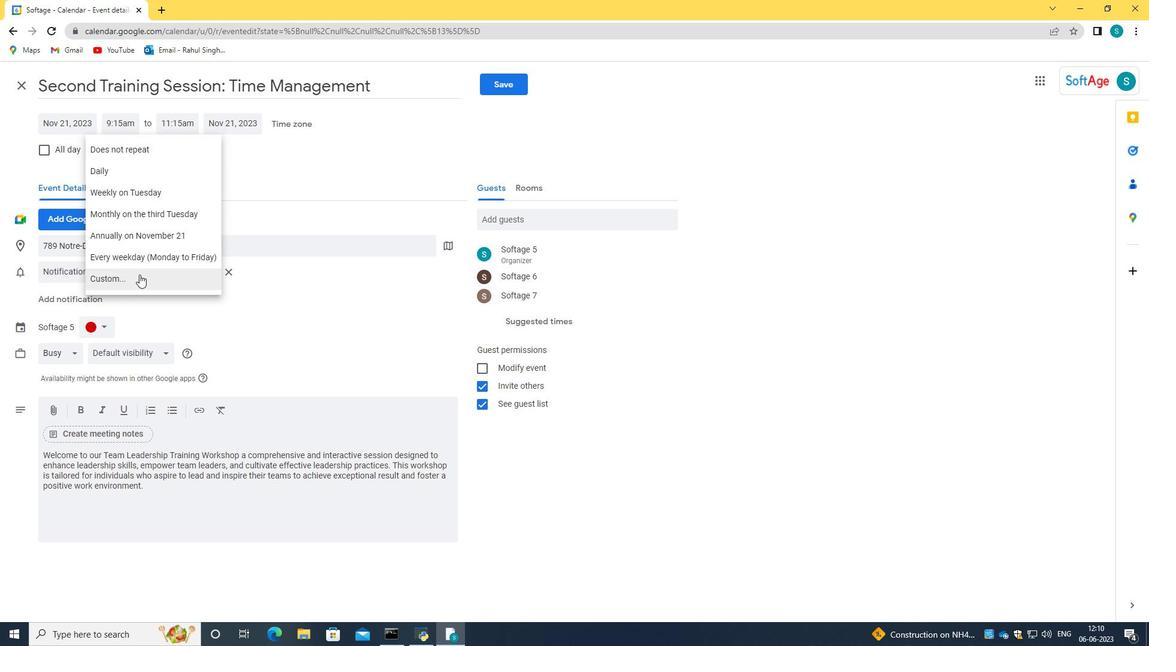 
Action: Mouse moved to (487, 317)
Screenshot: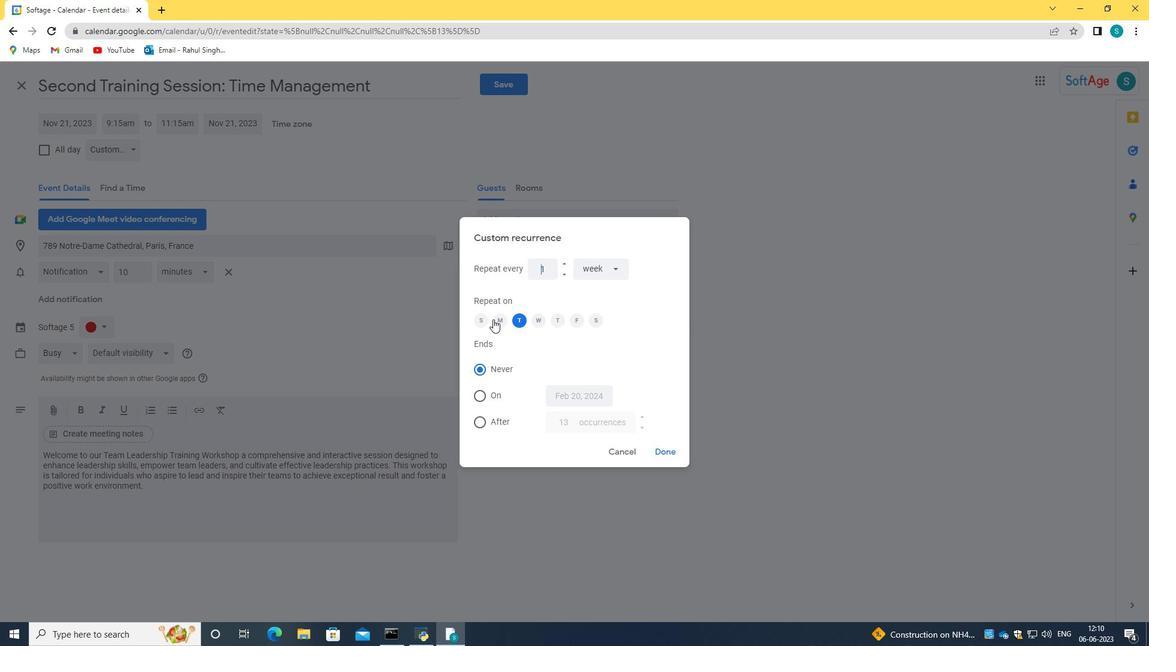 
Action: Mouse pressed left at (487, 317)
Screenshot: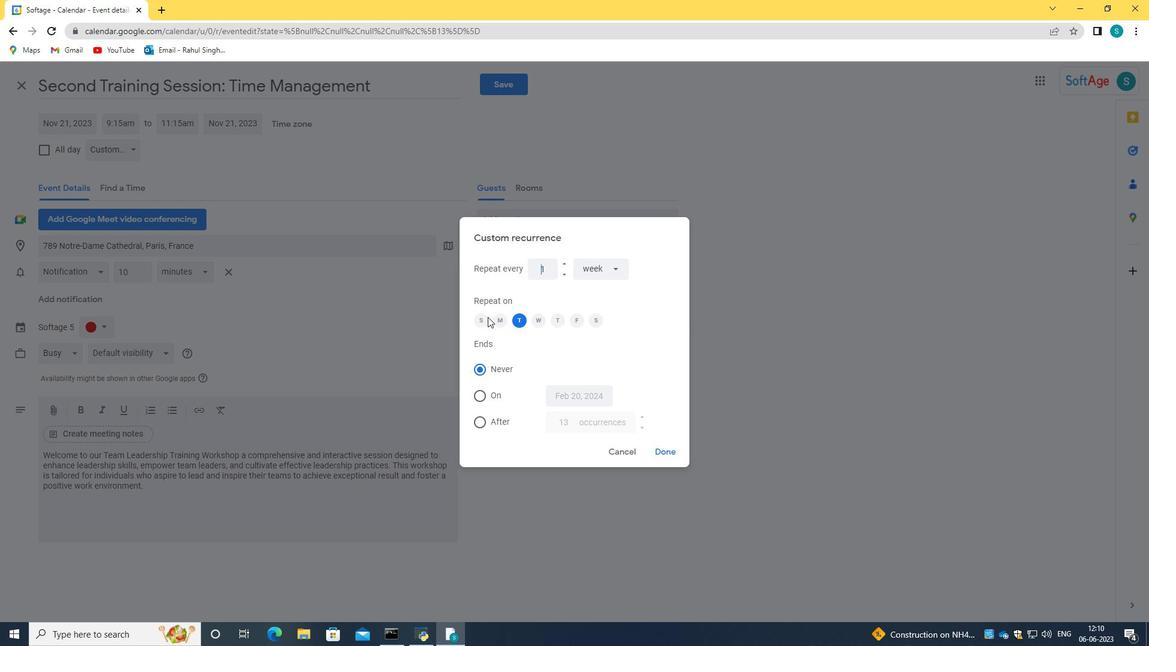 
Action: Mouse moved to (484, 317)
Screenshot: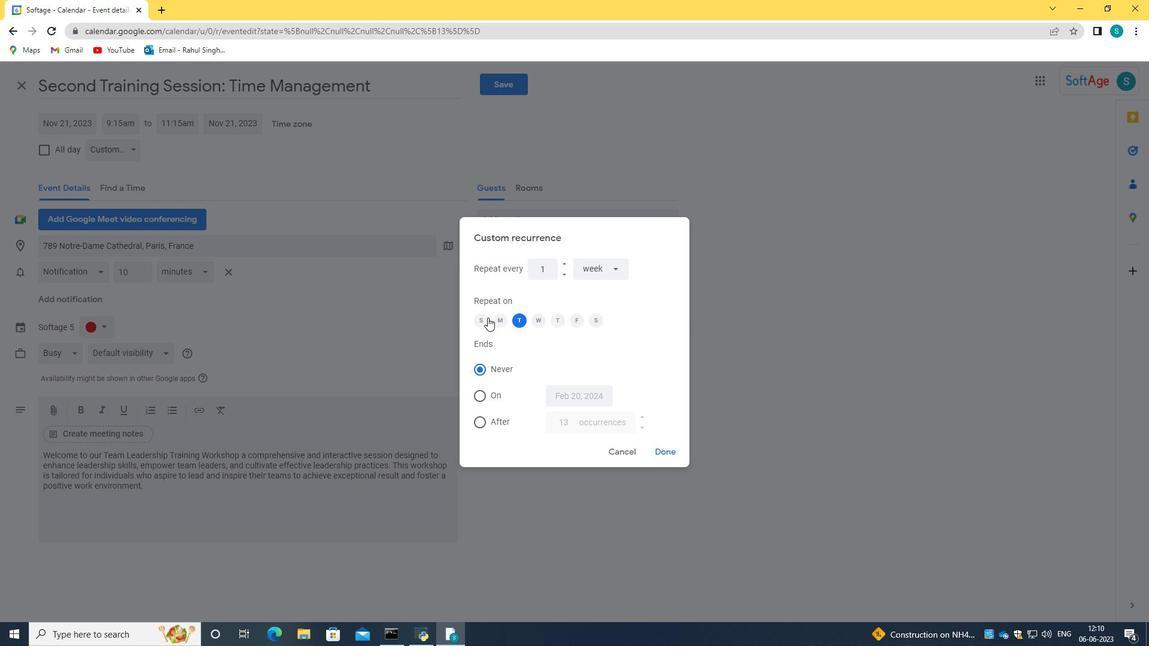 
Action: Mouse pressed left at (484, 317)
Screenshot: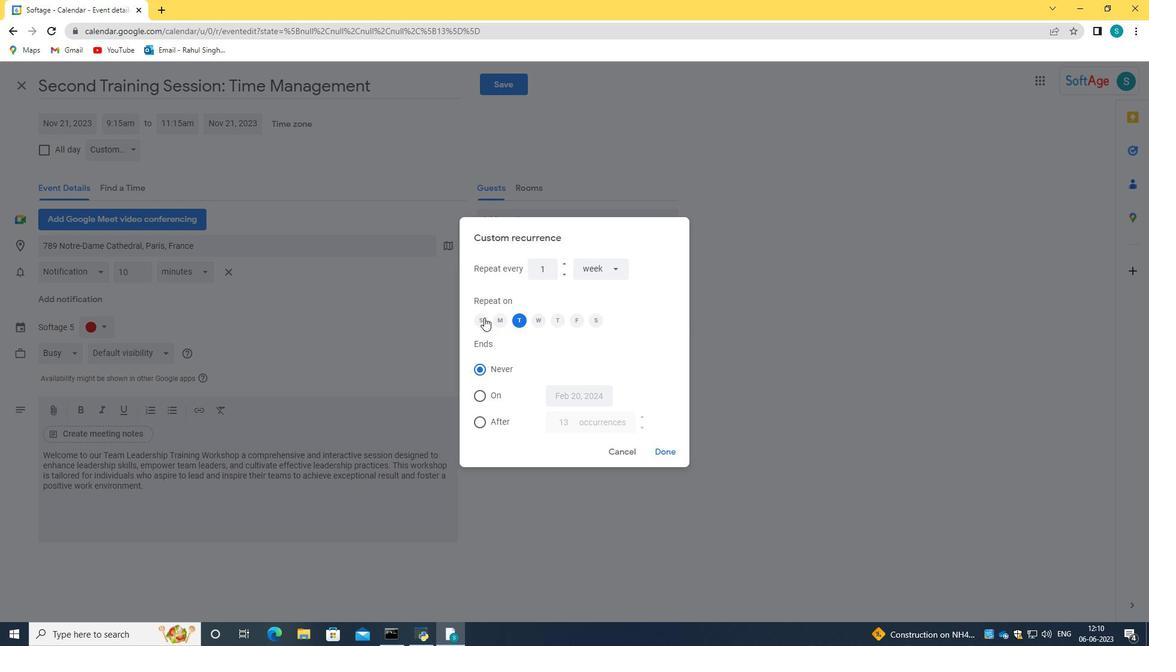 
Action: Mouse moved to (520, 321)
Screenshot: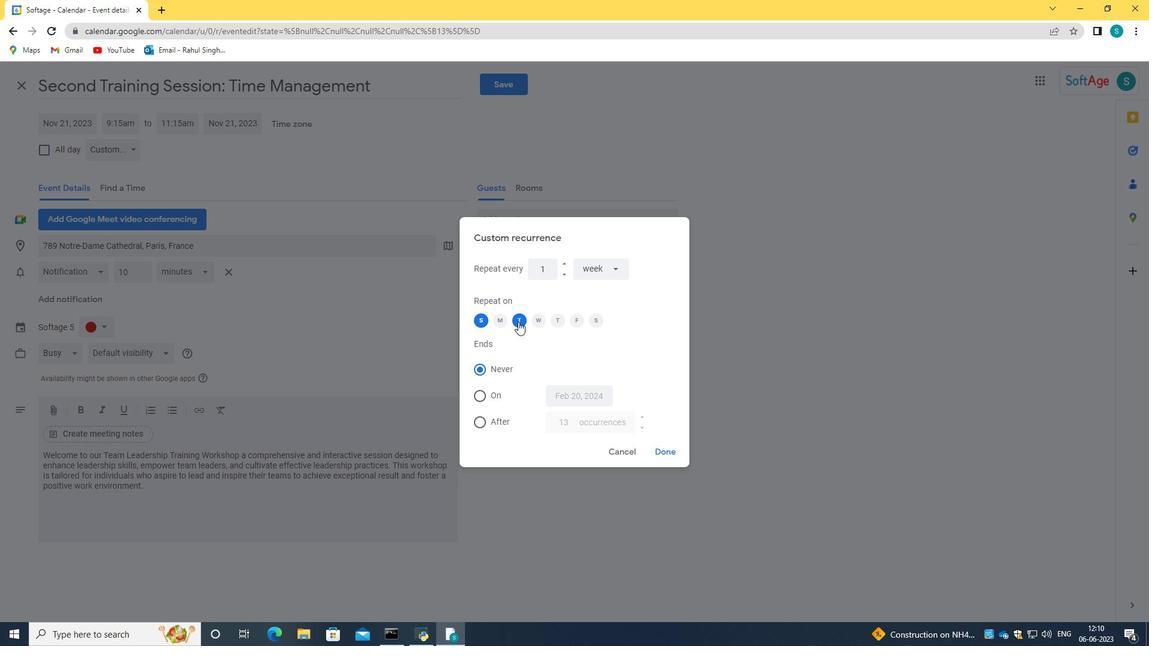 
Action: Mouse pressed left at (520, 321)
Screenshot: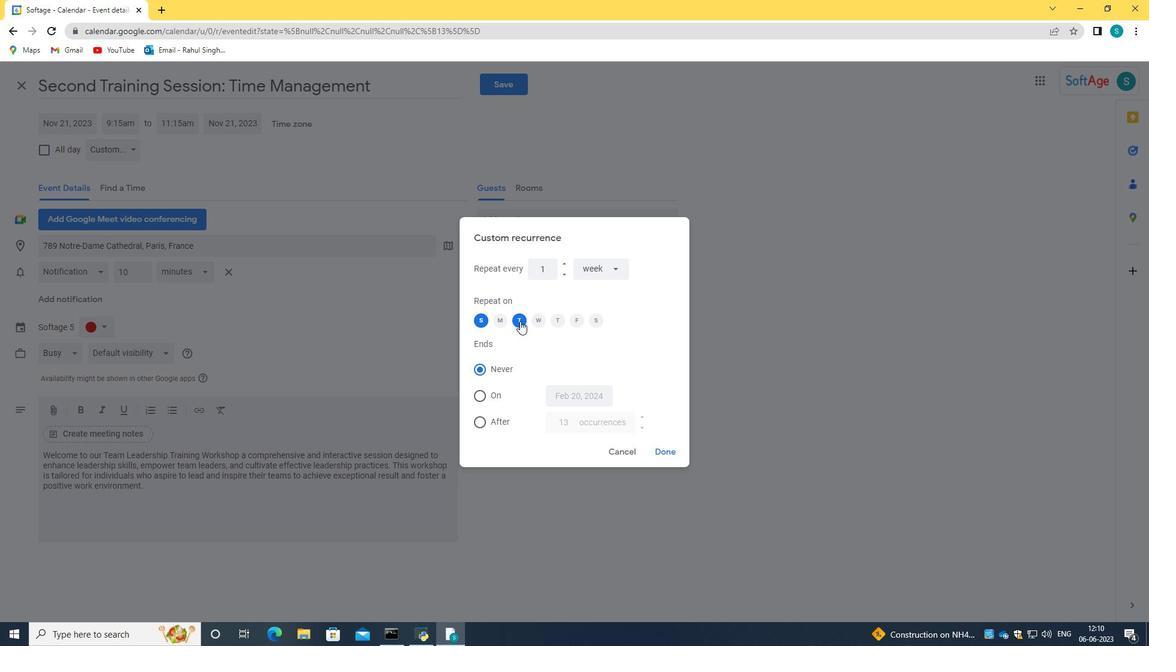 
Action: Mouse moved to (670, 452)
Screenshot: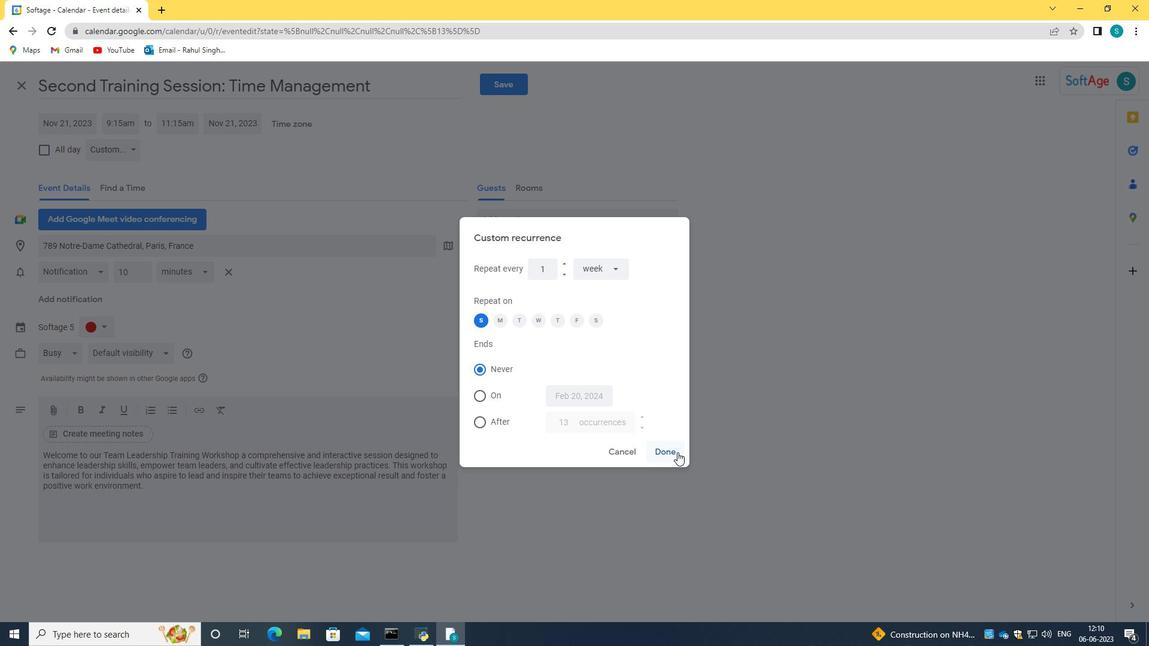 
Action: Mouse pressed left at (670, 452)
Screenshot: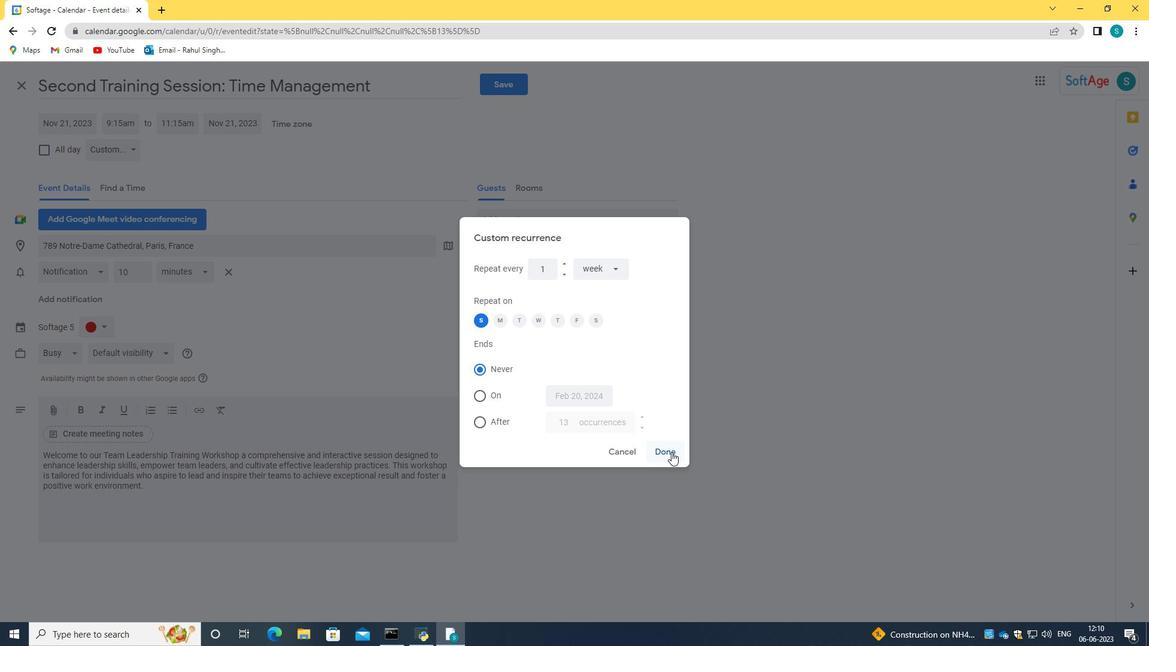 
Action: Mouse moved to (520, 91)
Screenshot: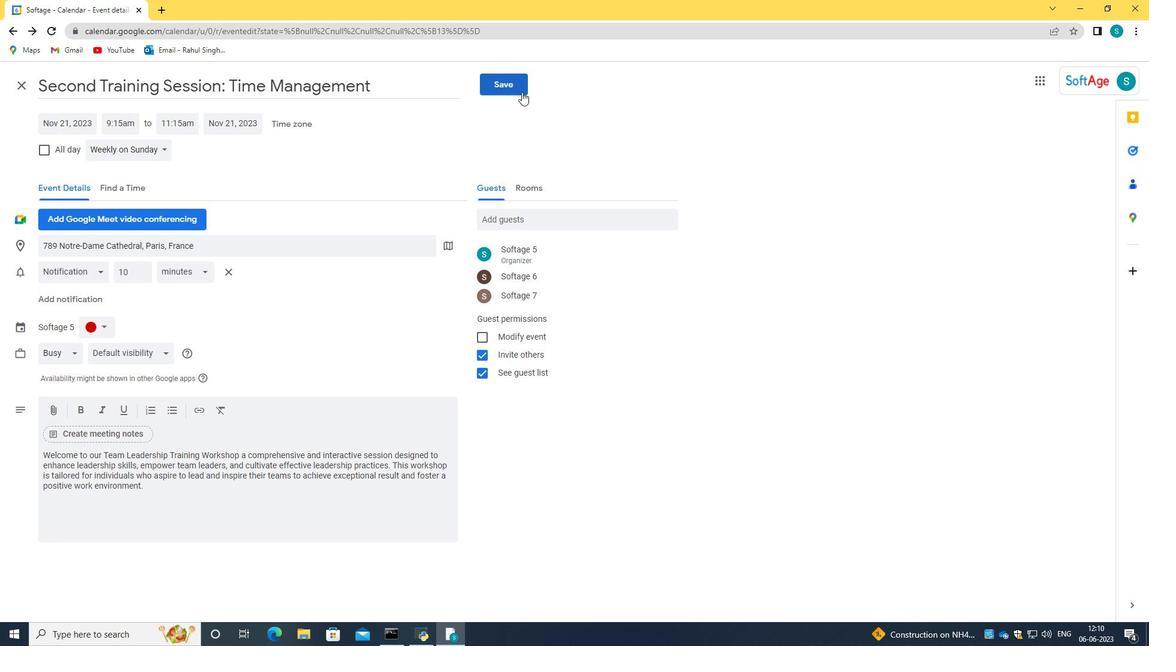 
Action: Mouse pressed left at (520, 91)
Screenshot: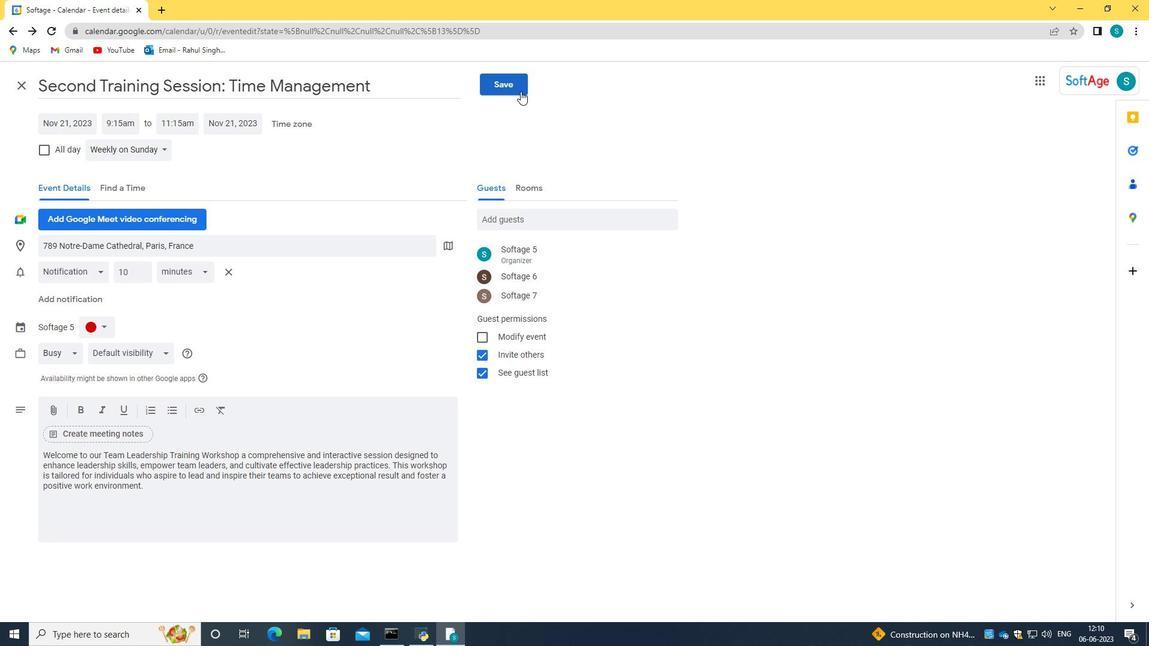 
Action: Mouse moved to (699, 368)
Screenshot: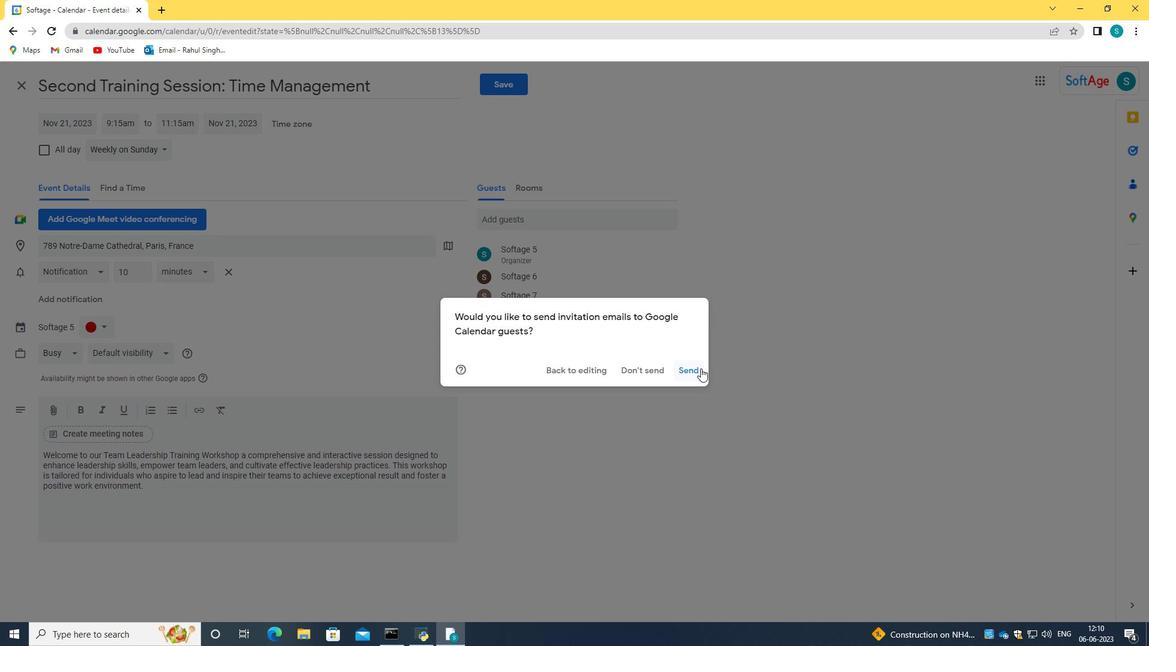 
Action: Mouse pressed left at (699, 368)
Screenshot: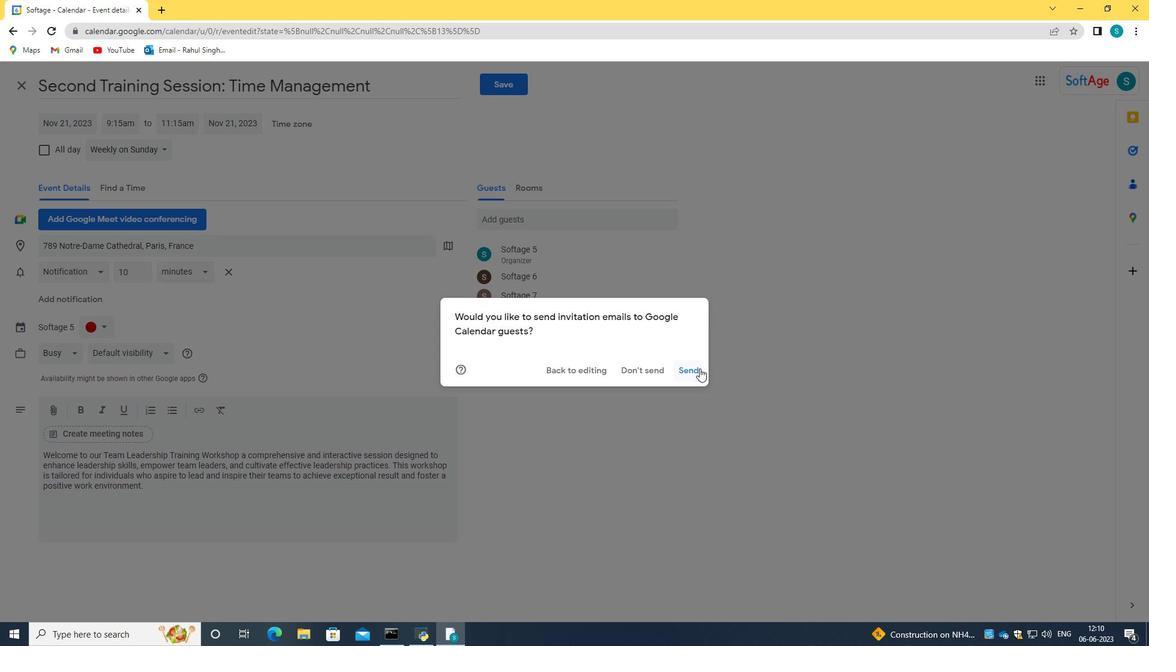 
